 Task: Look for space in Qalyūb, Egypt from 5th September, 2023 to 13th September, 2023 for 6 adults in price range Rs.15000 to Rs.20000. Place can be entire place with 3 bedrooms having 3 beds and 3 bathrooms. Property type can be house, flat, guest house. Booking option can be shelf check-in. Required host language is English.
Action: Mouse moved to (431, 91)
Screenshot: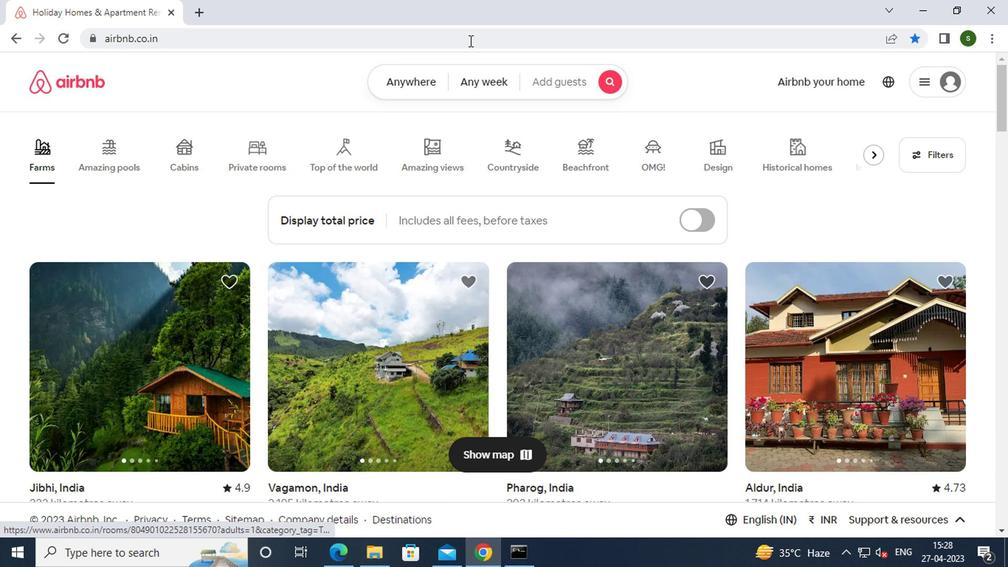 
Action: Mouse pressed left at (431, 91)
Screenshot: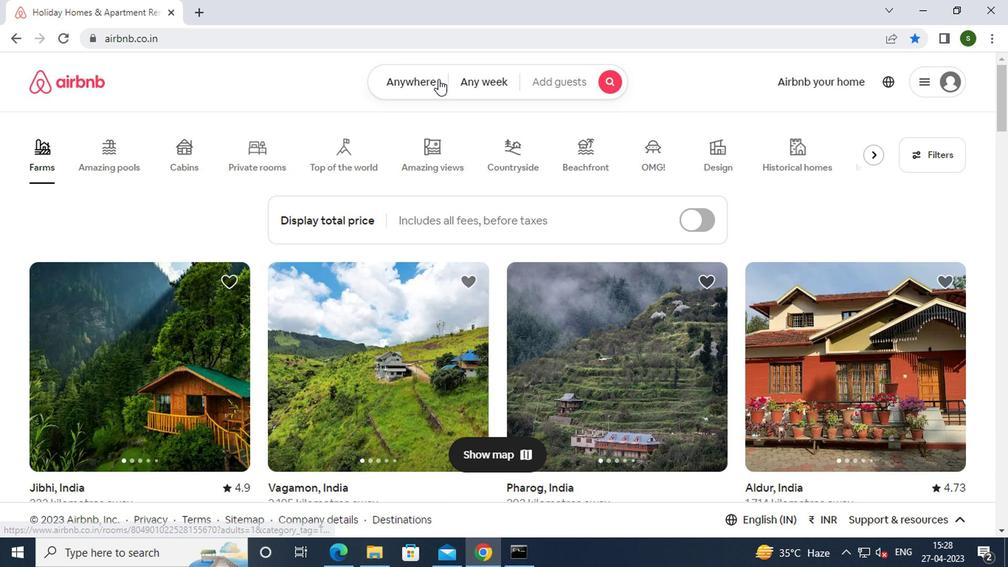 
Action: Mouse moved to (342, 139)
Screenshot: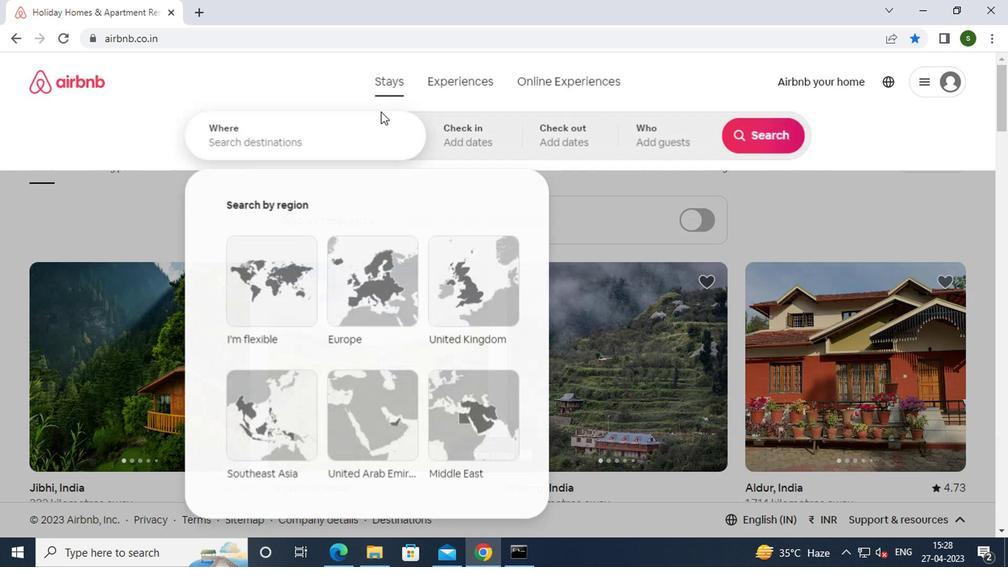 
Action: Mouse pressed left at (342, 139)
Screenshot: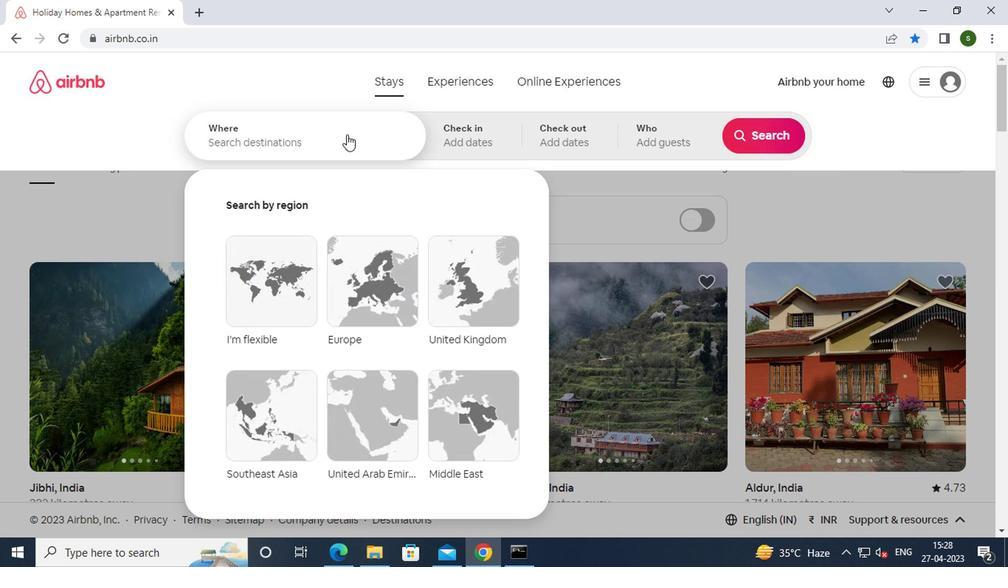 
Action: Mouse moved to (341, 140)
Screenshot: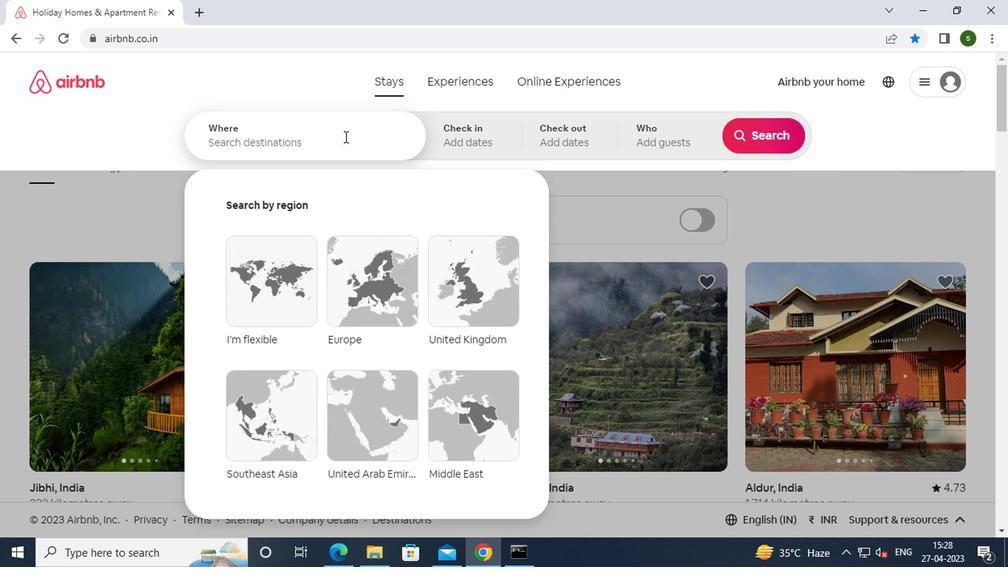 
Action: Key pressed q<Key.caps_lock>alyub
Screenshot: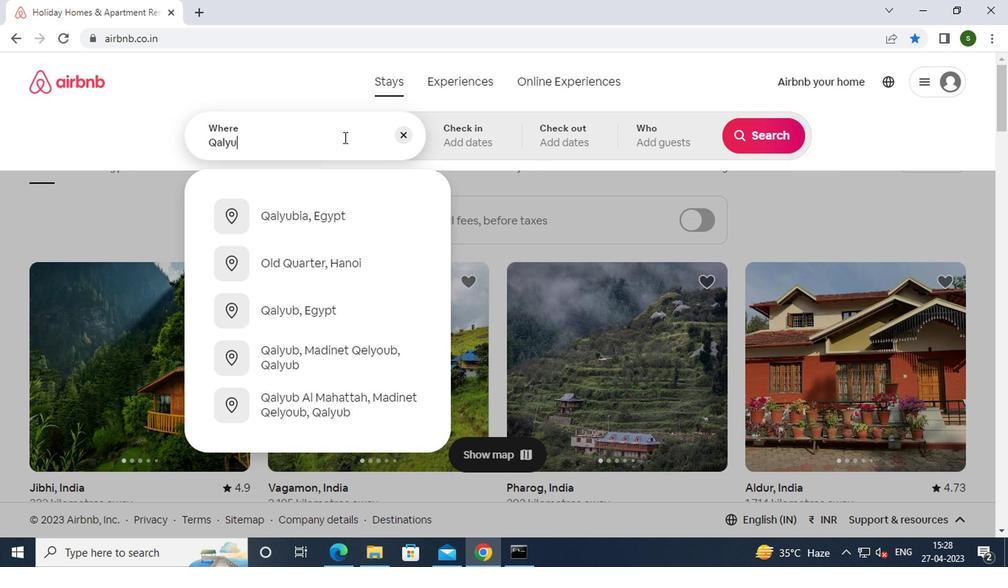 
Action: Mouse moved to (329, 254)
Screenshot: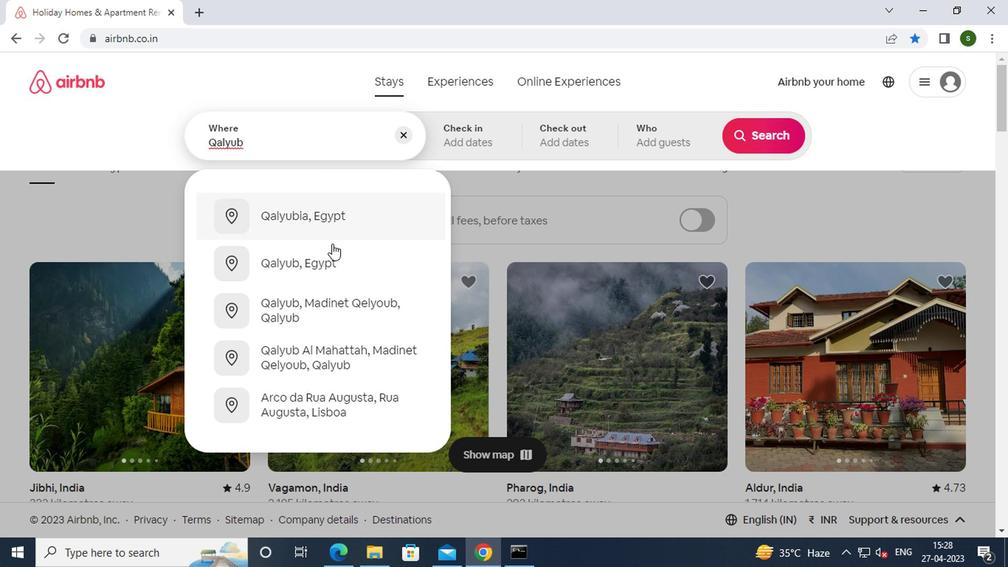 
Action: Mouse pressed left at (329, 254)
Screenshot: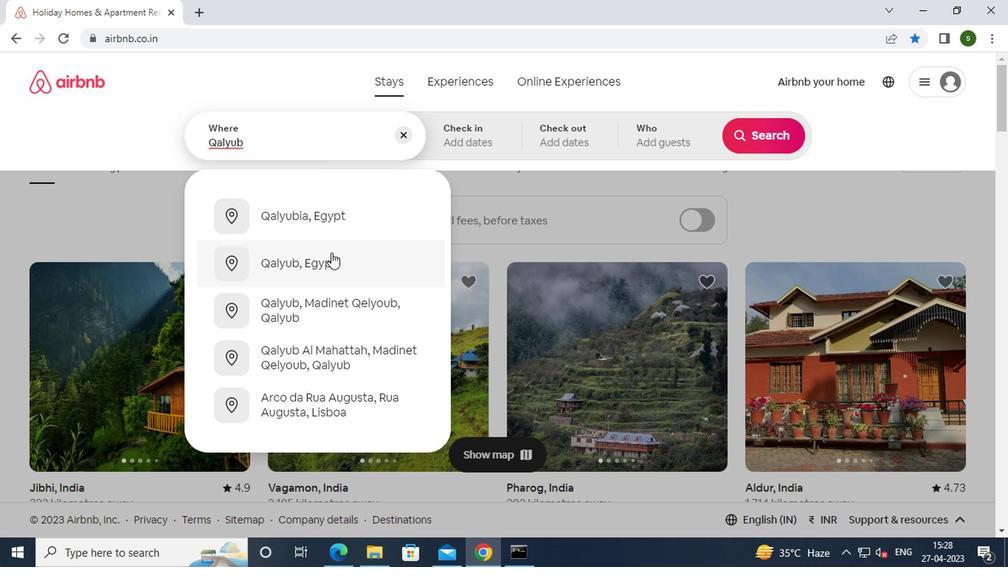 
Action: Mouse moved to (747, 249)
Screenshot: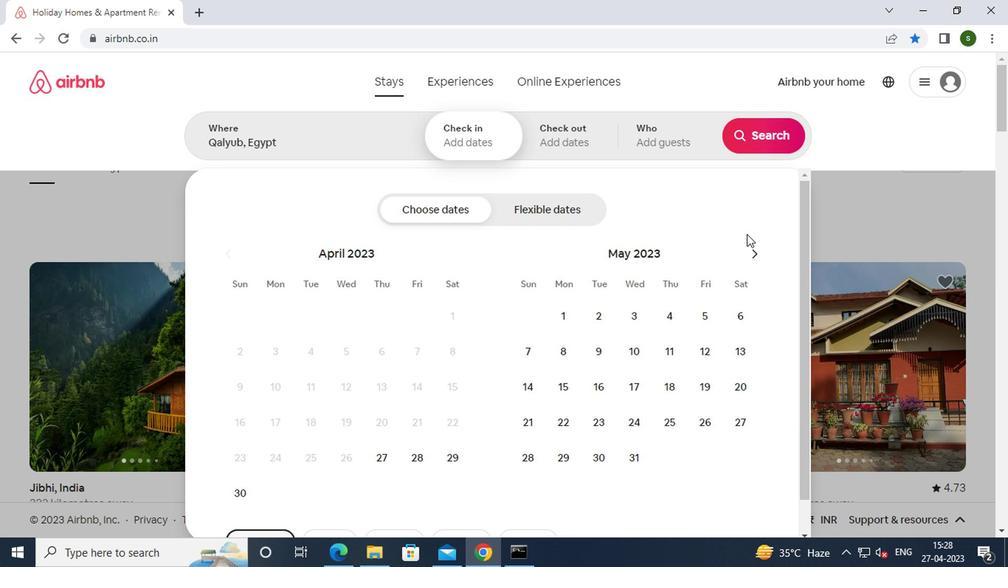 
Action: Mouse pressed left at (747, 249)
Screenshot: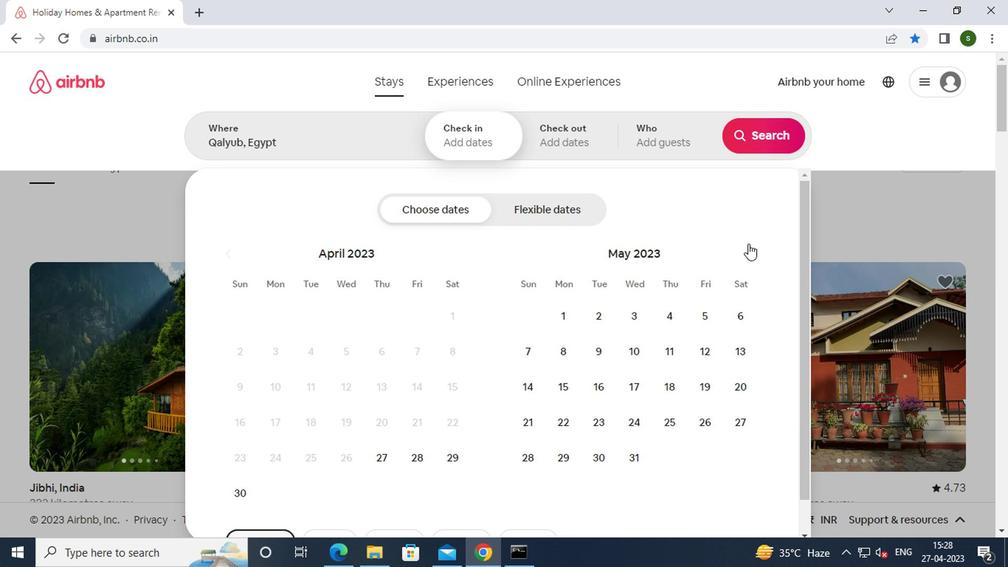 
Action: Mouse pressed left at (747, 249)
Screenshot: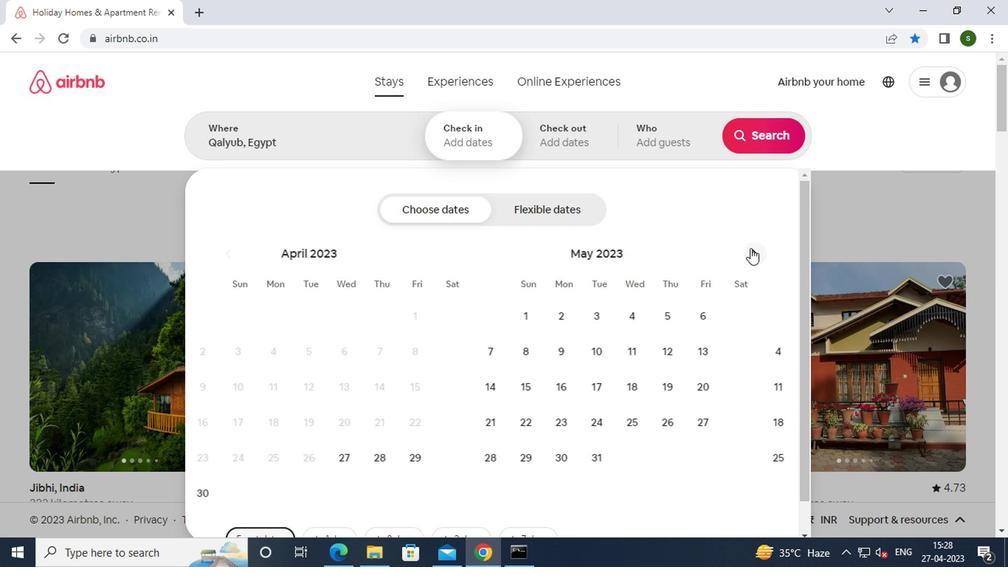 
Action: Mouse pressed left at (747, 249)
Screenshot: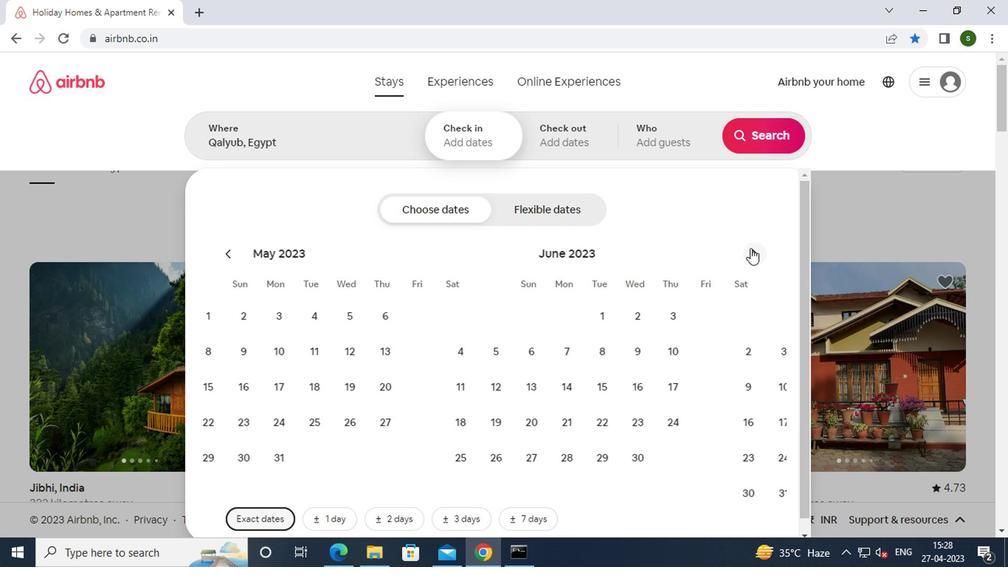 
Action: Mouse pressed left at (747, 249)
Screenshot: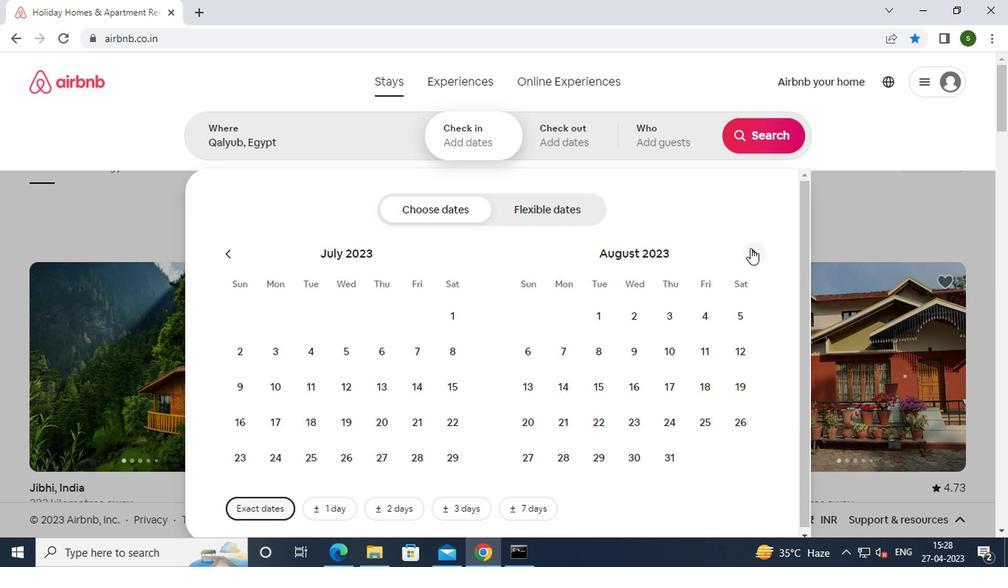 
Action: Mouse moved to (607, 350)
Screenshot: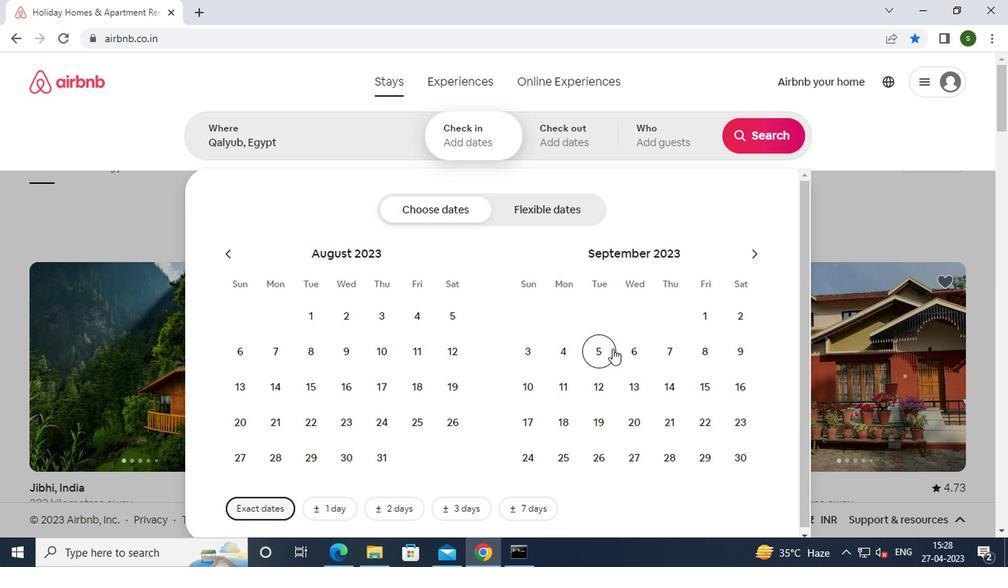 
Action: Mouse pressed left at (607, 350)
Screenshot: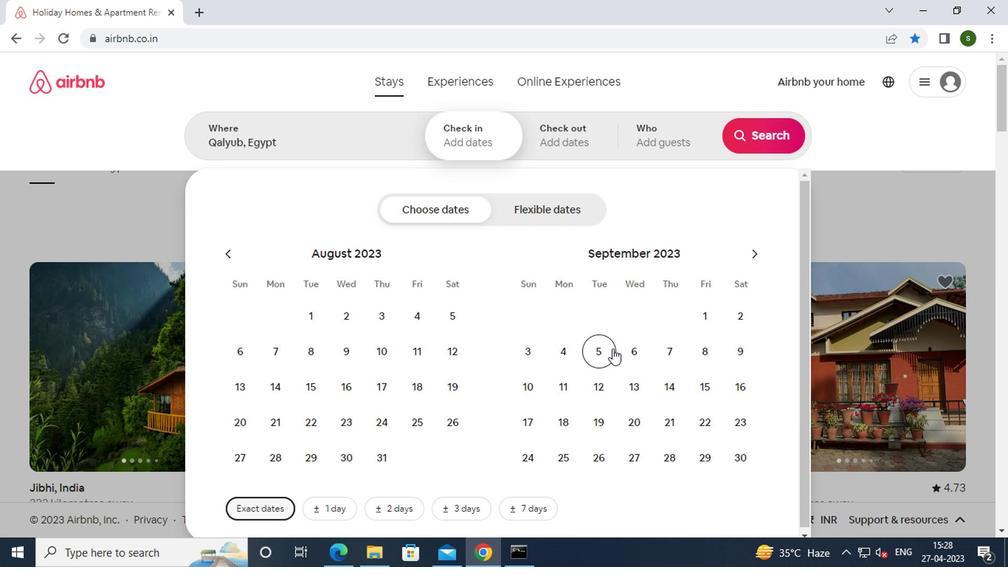 
Action: Mouse moved to (631, 378)
Screenshot: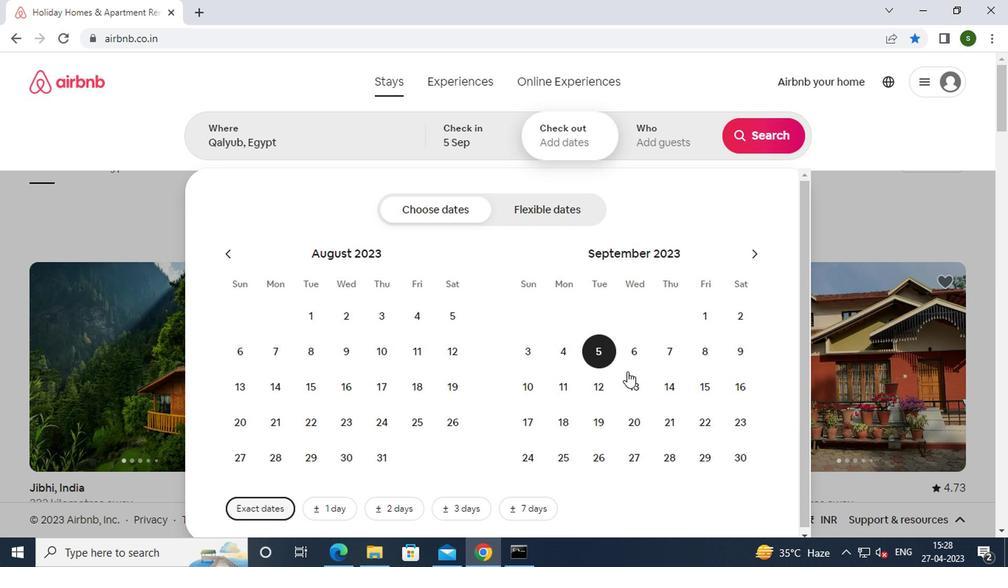 
Action: Mouse pressed left at (631, 378)
Screenshot: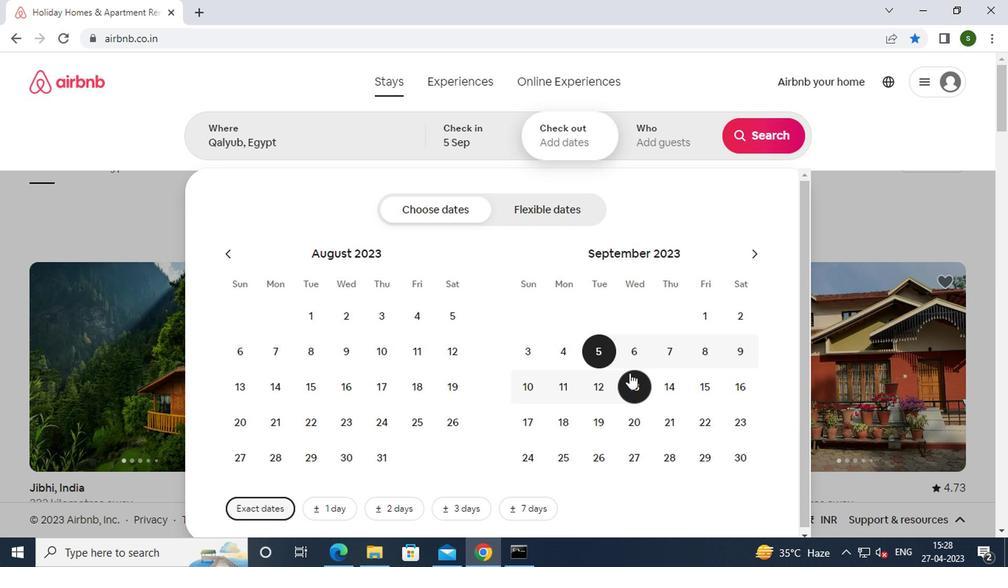
Action: Mouse moved to (670, 147)
Screenshot: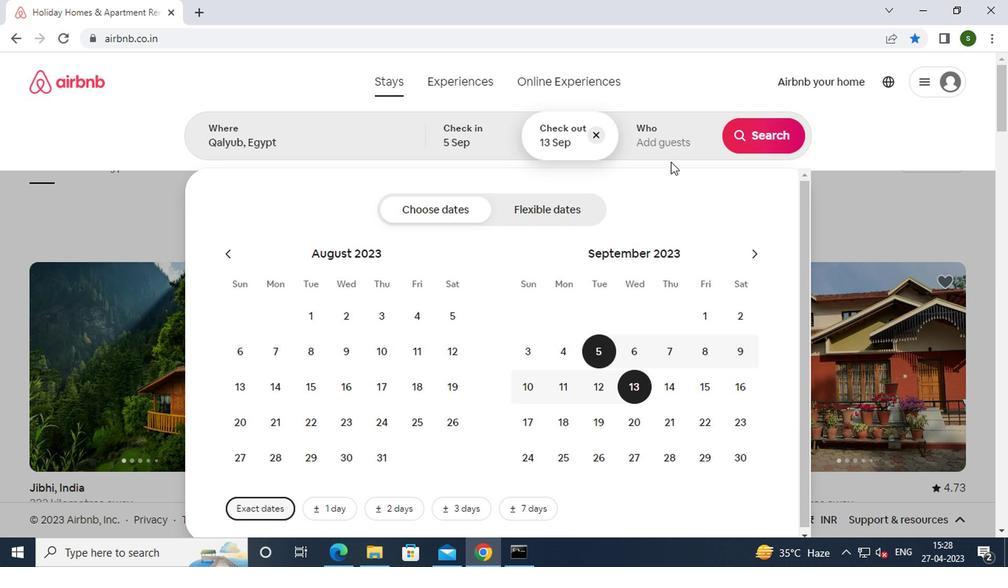 
Action: Mouse pressed left at (670, 147)
Screenshot: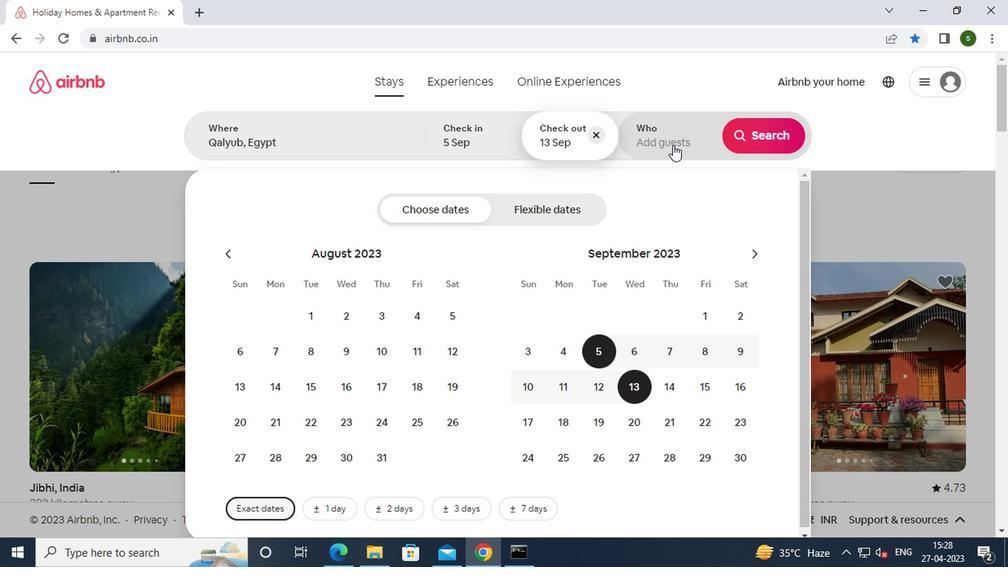 
Action: Mouse moved to (767, 217)
Screenshot: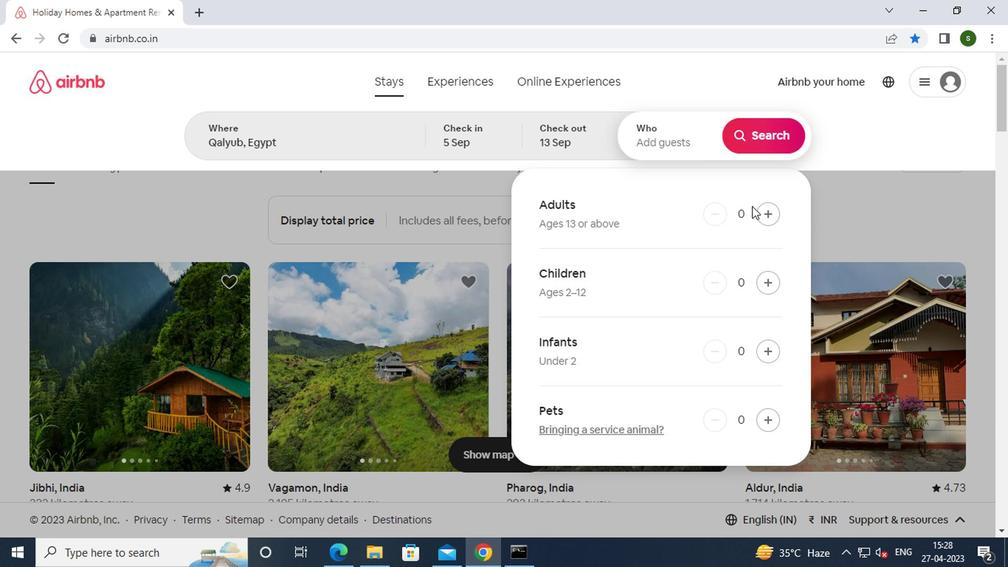 
Action: Mouse pressed left at (767, 217)
Screenshot: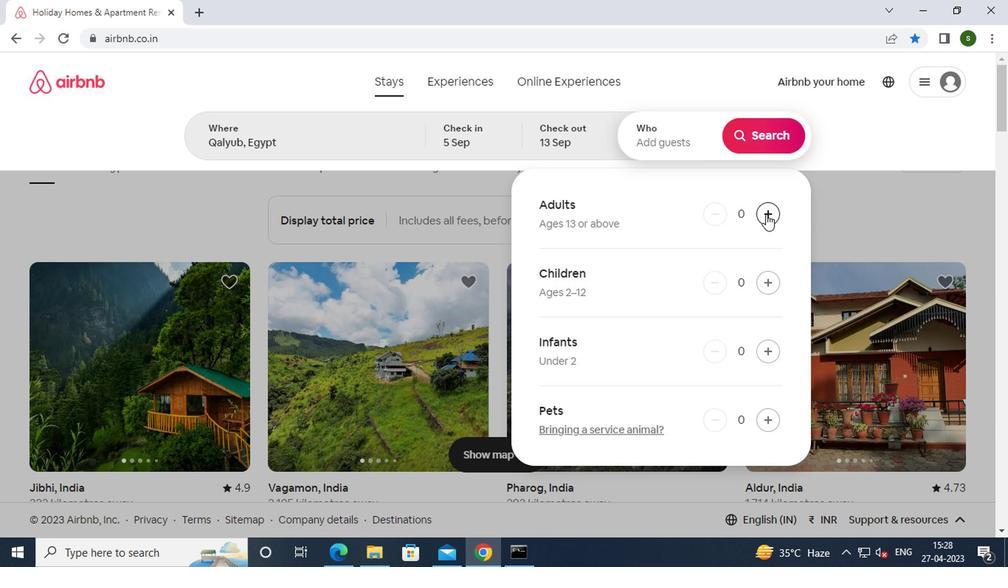 
Action: Mouse pressed left at (767, 217)
Screenshot: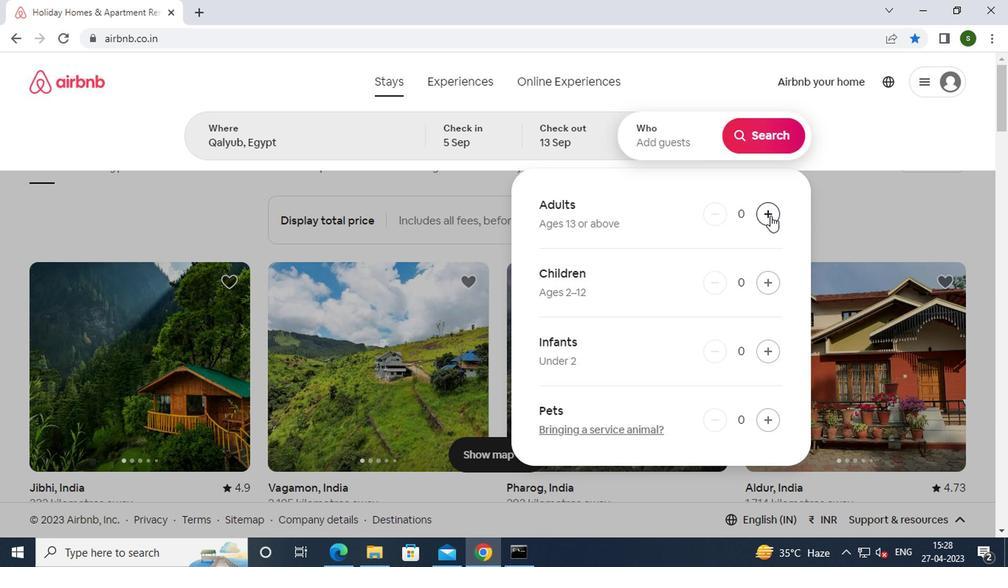 
Action: Mouse pressed left at (767, 217)
Screenshot: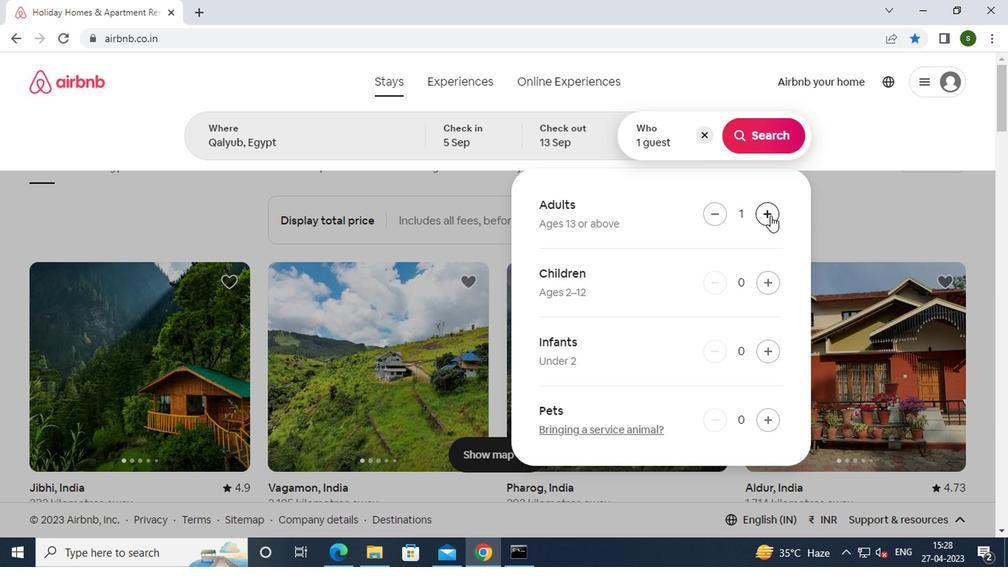 
Action: Mouse pressed left at (767, 217)
Screenshot: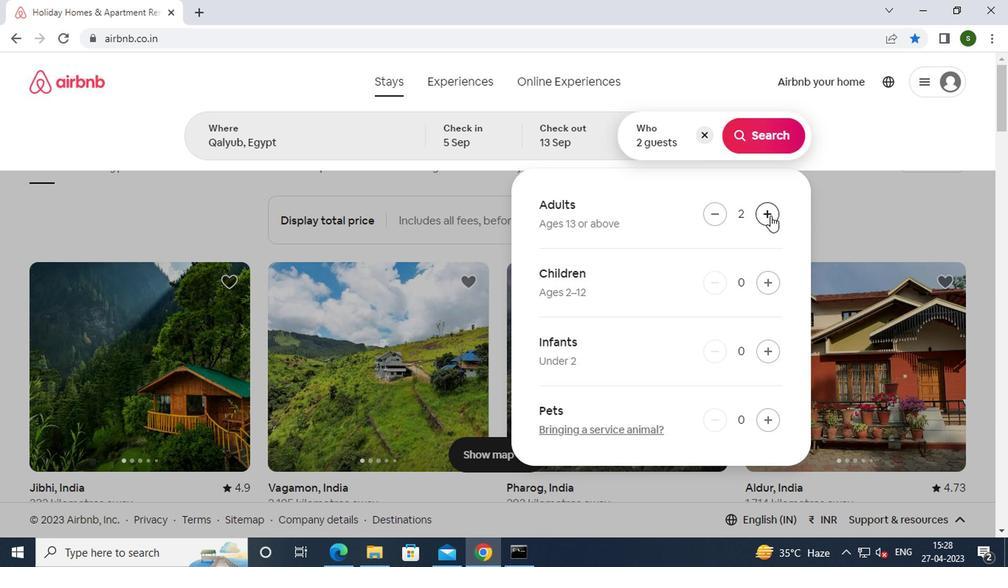 
Action: Mouse pressed left at (767, 217)
Screenshot: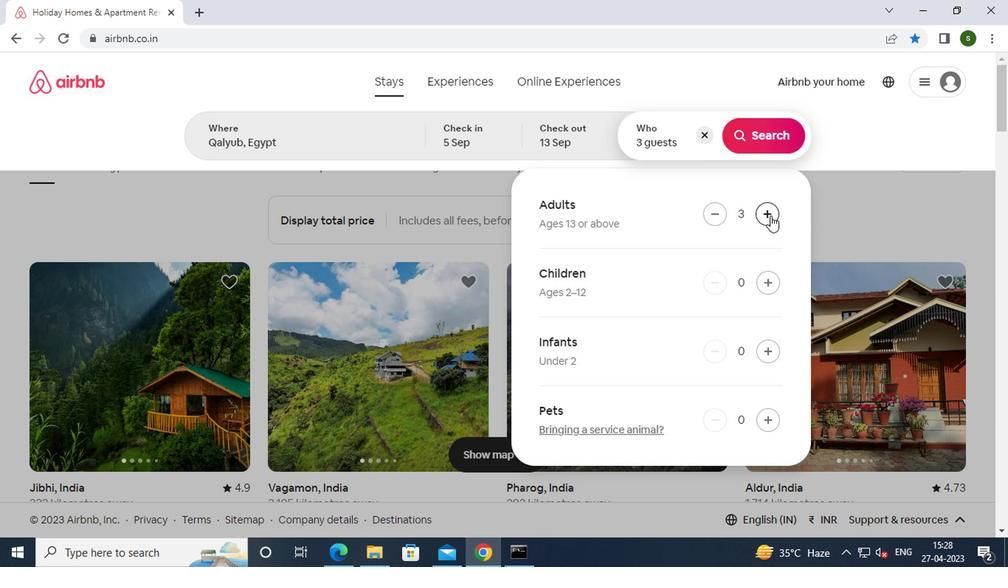 
Action: Mouse pressed left at (767, 217)
Screenshot: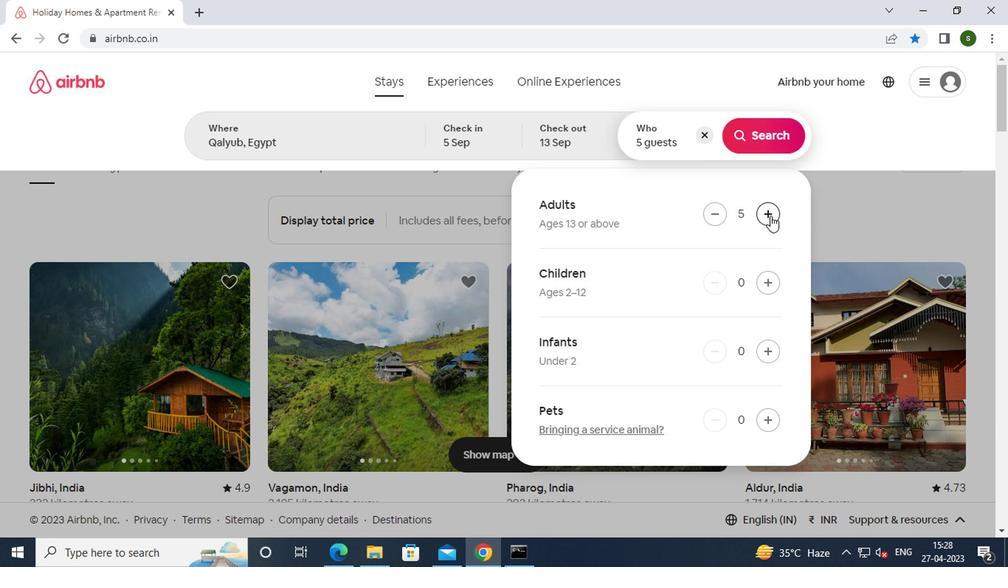 
Action: Mouse moved to (767, 145)
Screenshot: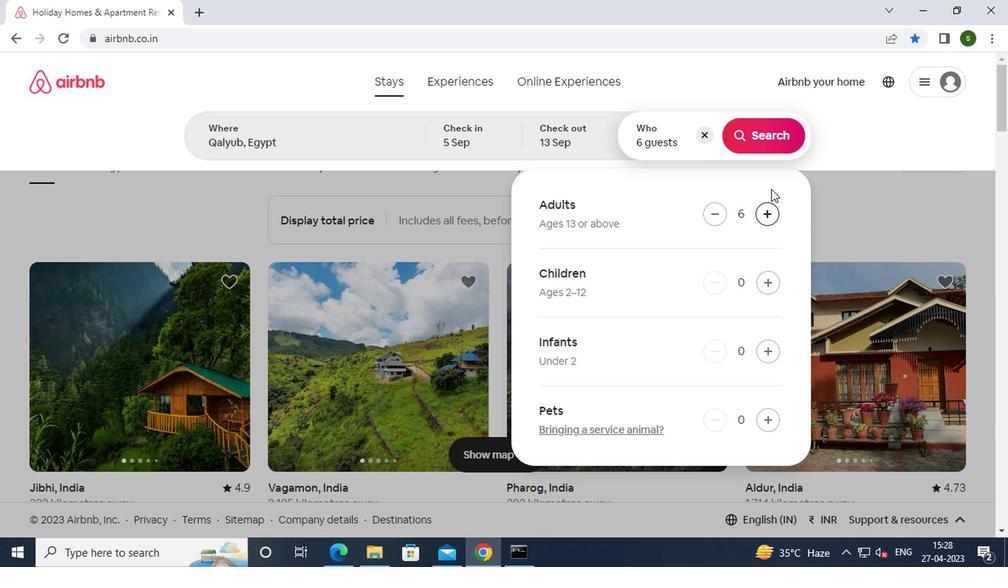 
Action: Mouse pressed left at (767, 145)
Screenshot: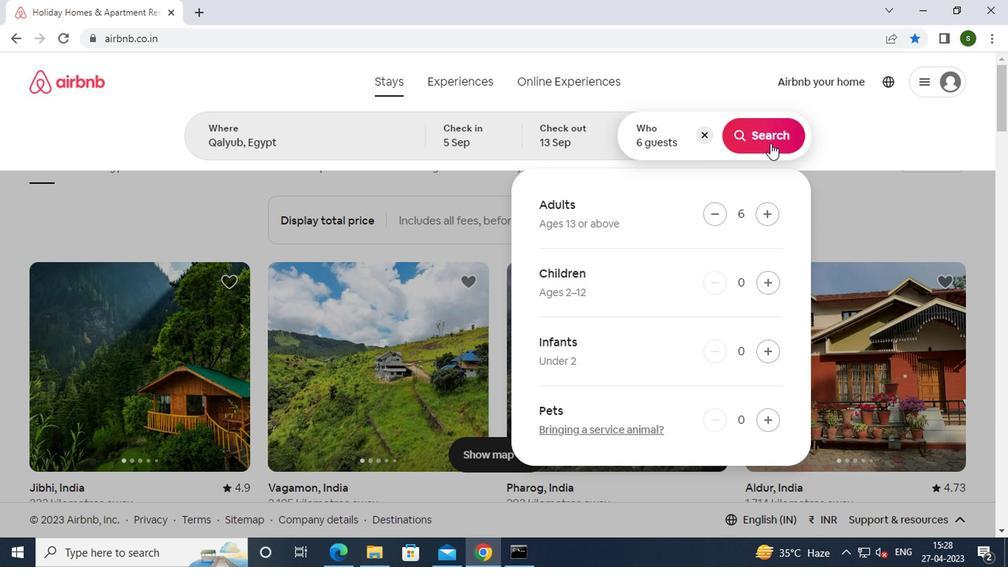 
Action: Mouse moved to (939, 152)
Screenshot: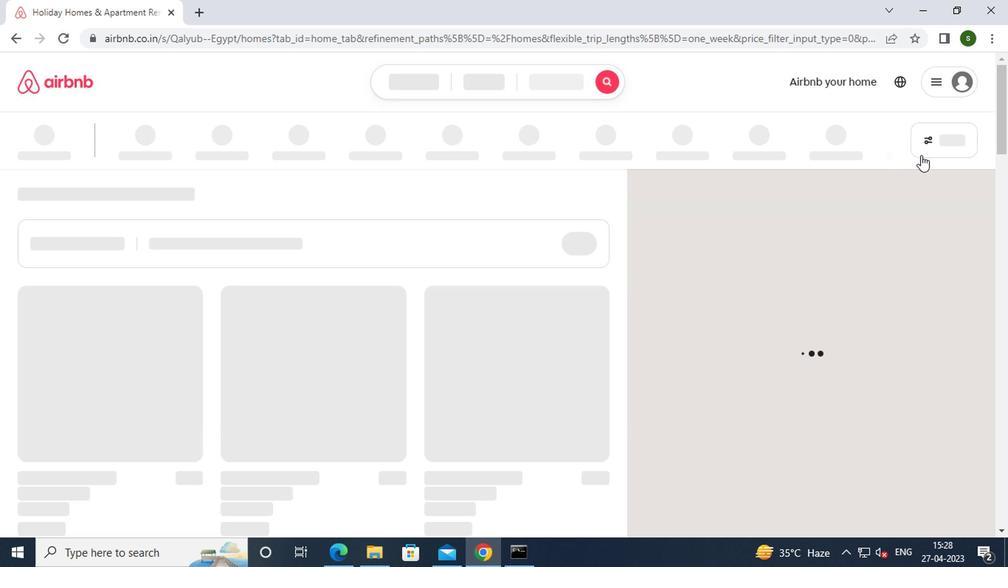 
Action: Mouse pressed left at (939, 152)
Screenshot: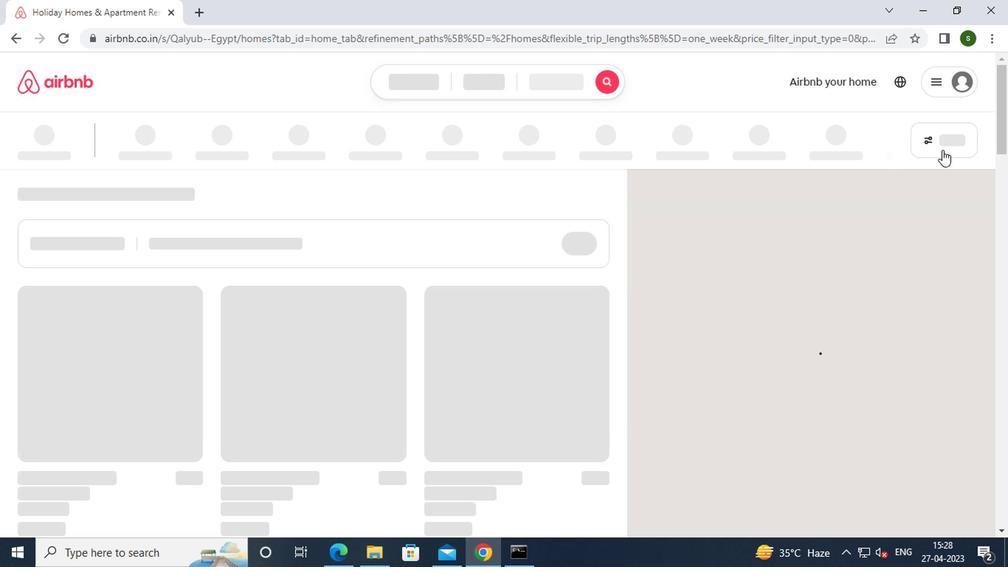 
Action: Mouse pressed left at (939, 152)
Screenshot: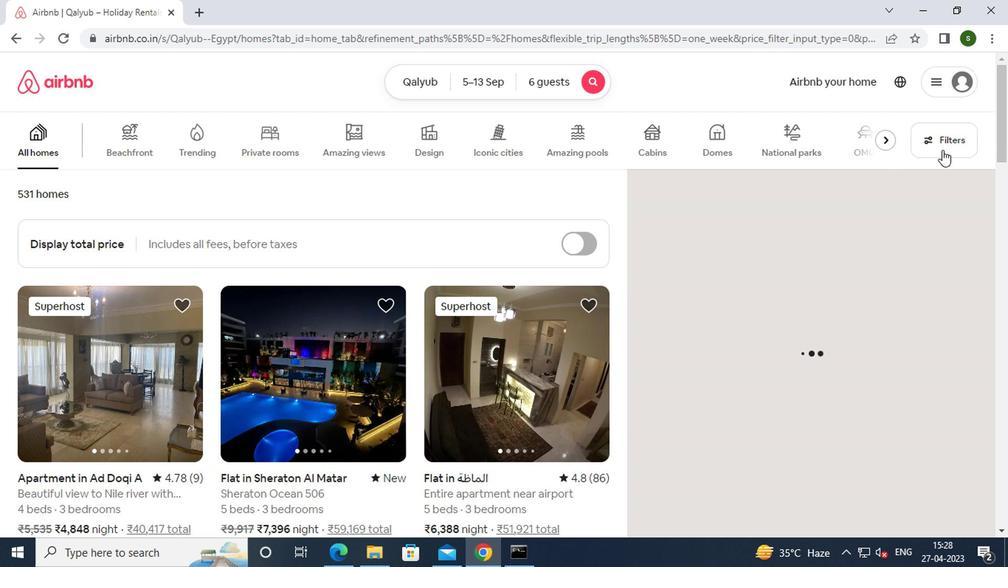 
Action: Mouse moved to (416, 319)
Screenshot: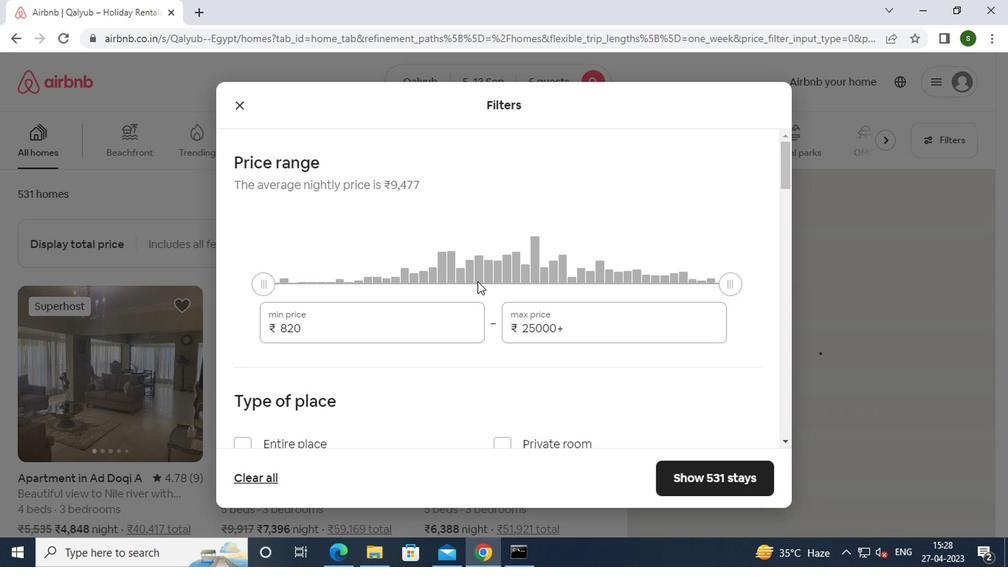 
Action: Mouse pressed left at (416, 319)
Screenshot: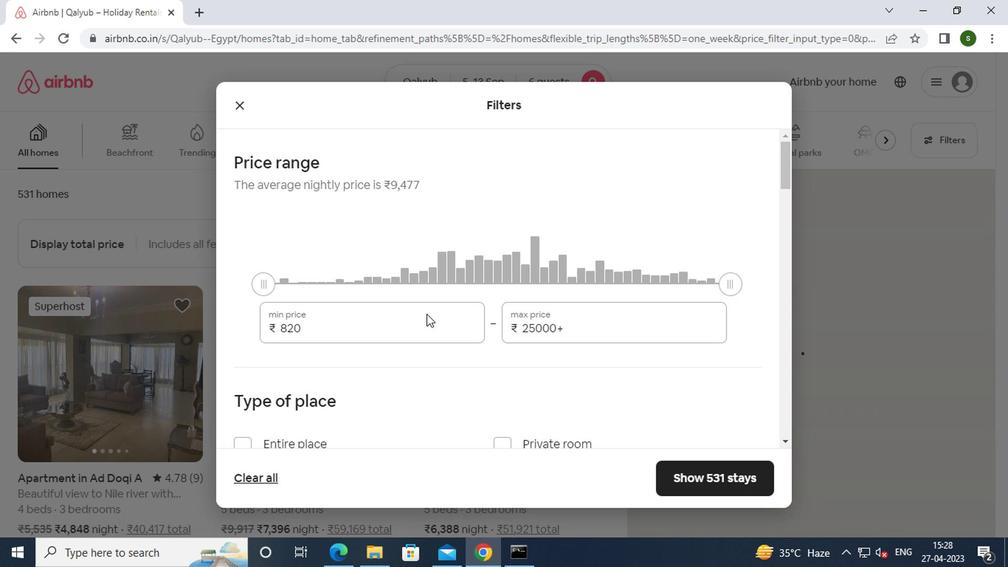 
Action: Key pressed <Key.backspace><Key.backspace><Key.backspace><Key.backspace><Key.backspace><Key.backspace><Key.backspace>15000
Screenshot: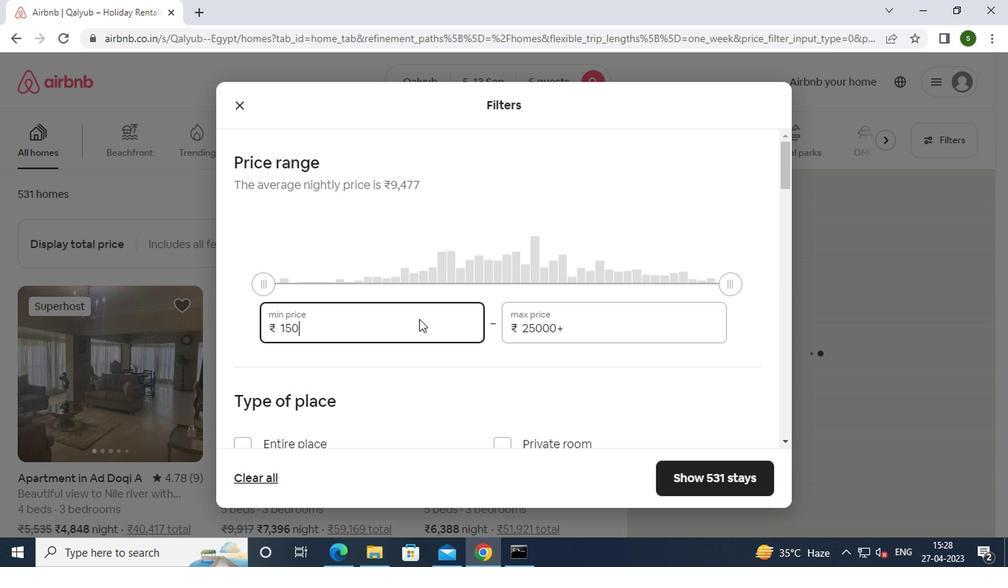 
Action: Mouse moved to (590, 321)
Screenshot: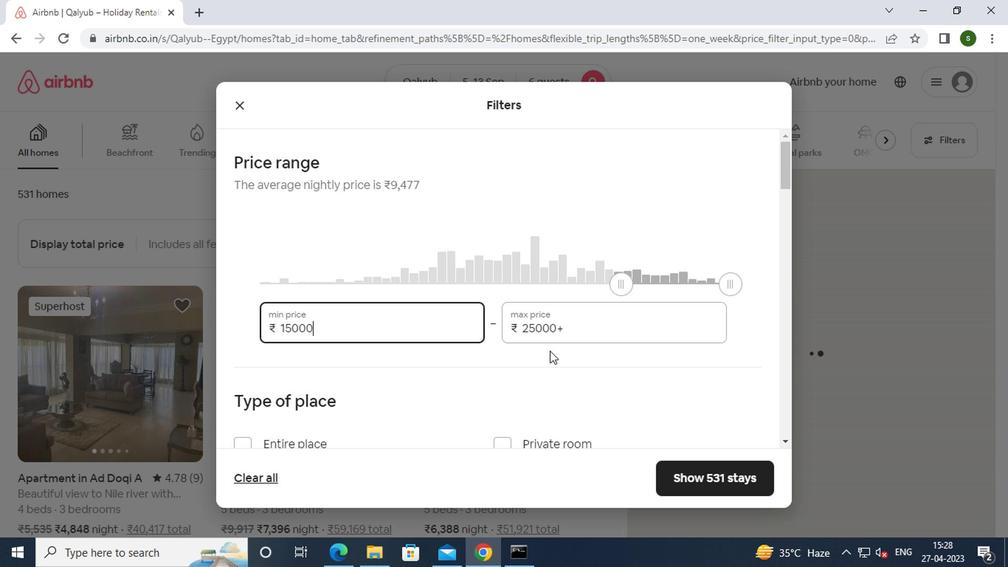
Action: Mouse pressed left at (590, 321)
Screenshot: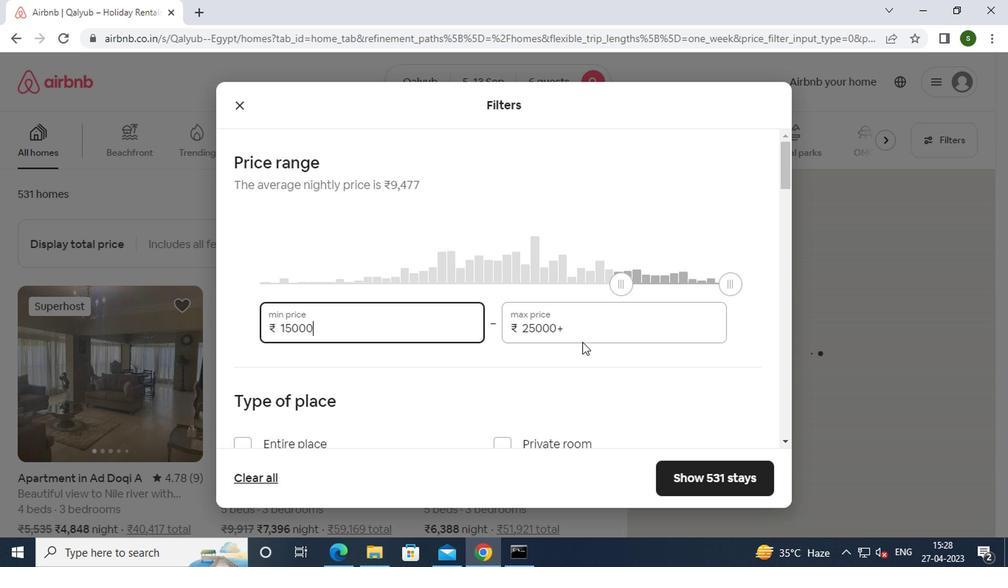 
Action: Key pressed <Key.backspace><Key.backspace><Key.backspace><Key.backspace><Key.backspace><Key.backspace><Key.backspace><Key.backspace><Key.backspace><Key.backspace><Key.backspace><Key.backspace><Key.backspace><Key.backspace>20000
Screenshot: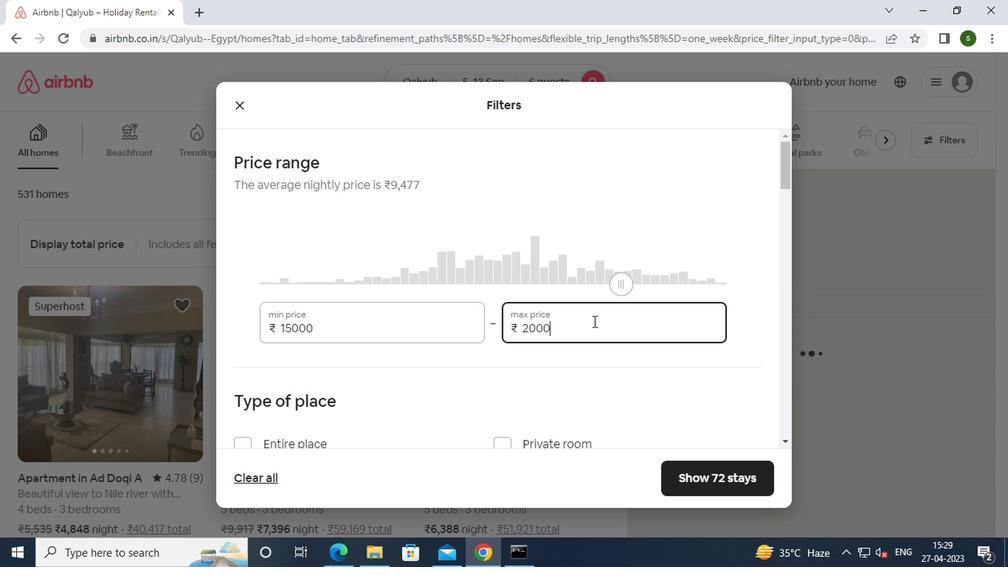 
Action: Mouse moved to (432, 314)
Screenshot: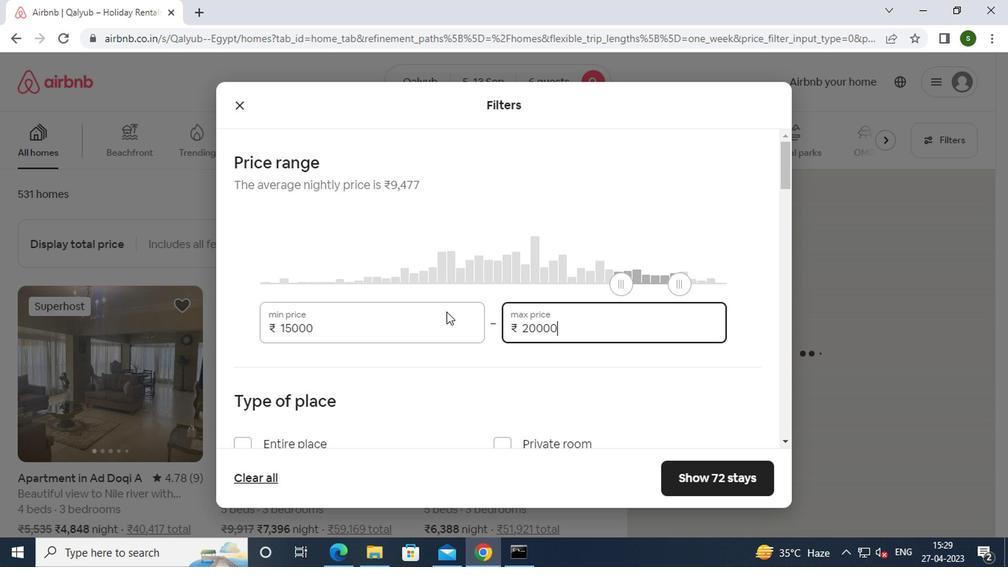 
Action: Mouse scrolled (432, 313) with delta (0, -1)
Screenshot: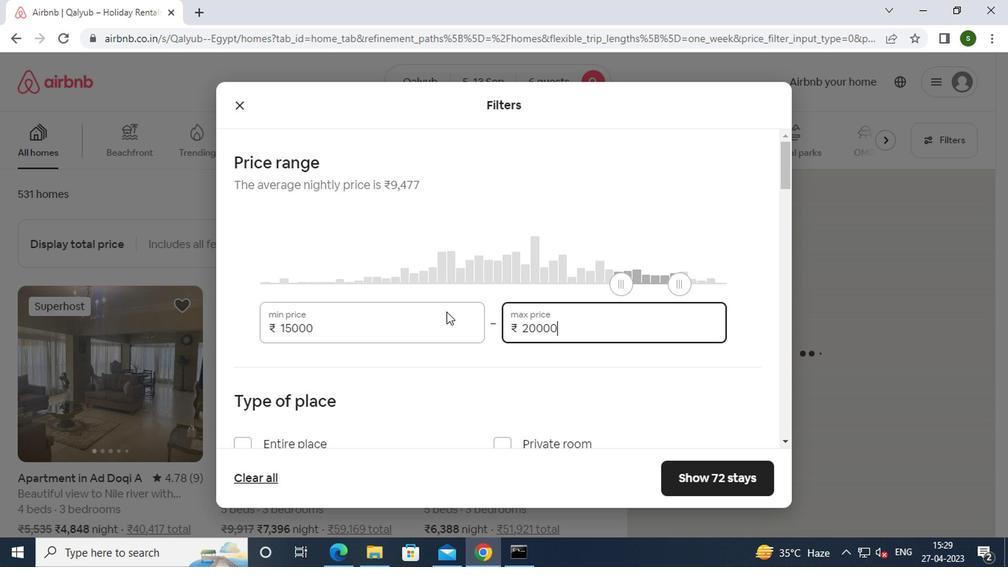 
Action: Mouse scrolled (432, 313) with delta (0, -1)
Screenshot: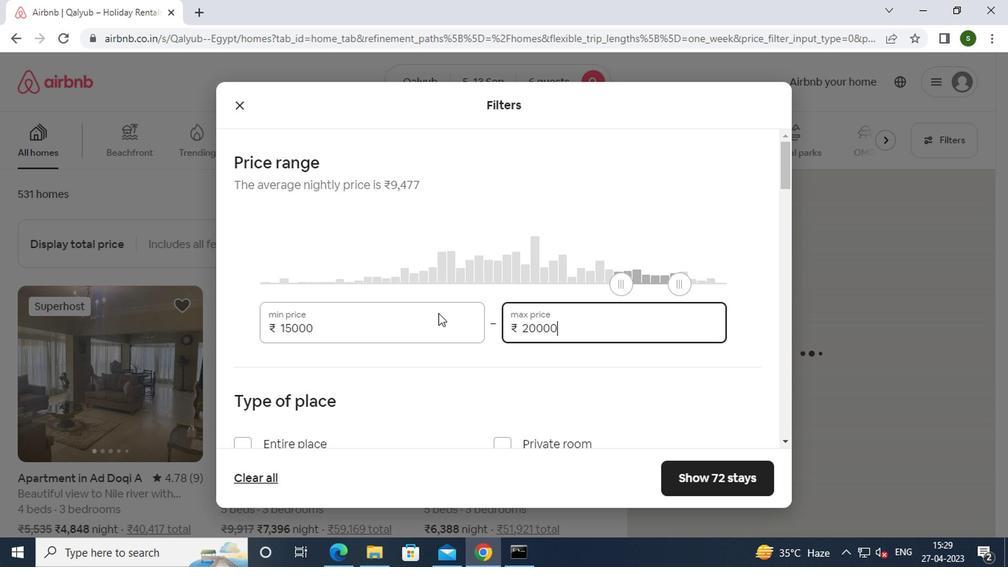 
Action: Mouse moved to (305, 307)
Screenshot: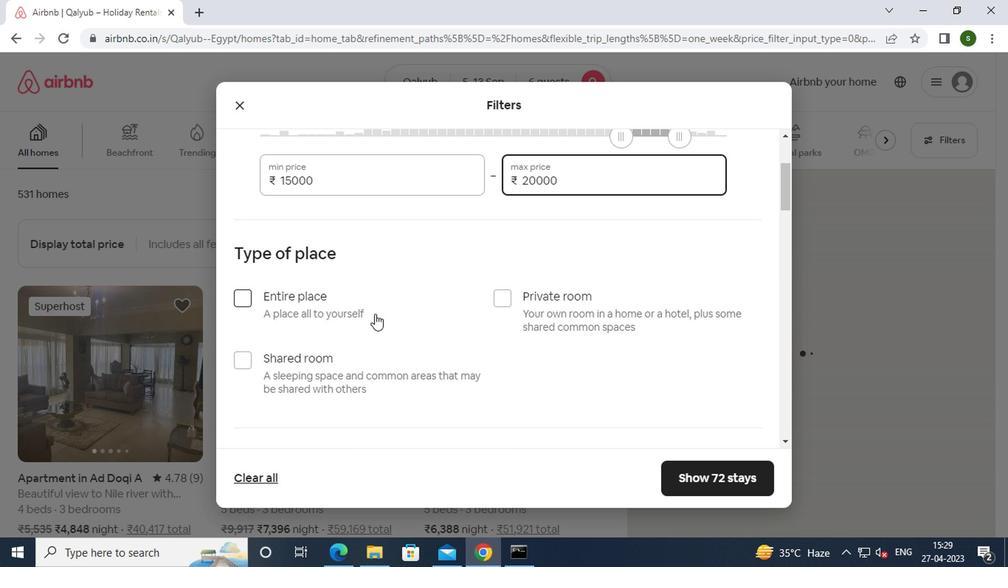 
Action: Mouse pressed left at (305, 307)
Screenshot: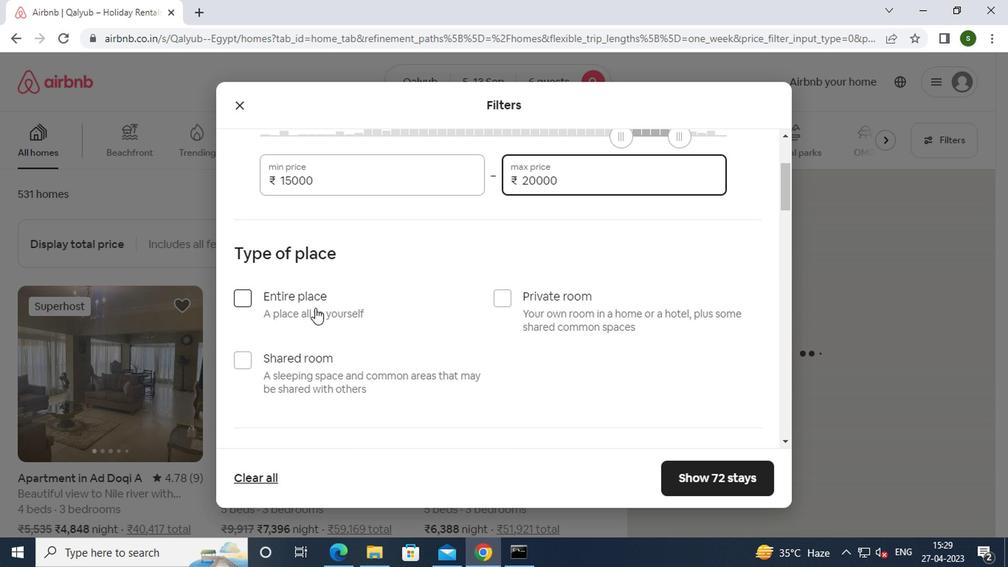
Action: Mouse scrolled (305, 307) with delta (0, 0)
Screenshot: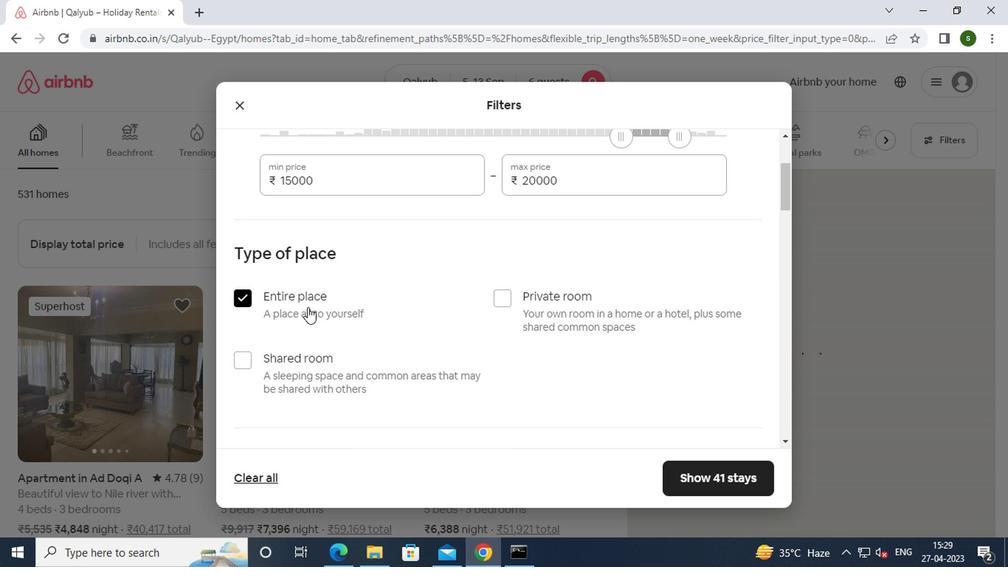 
Action: Mouse scrolled (305, 307) with delta (0, 0)
Screenshot: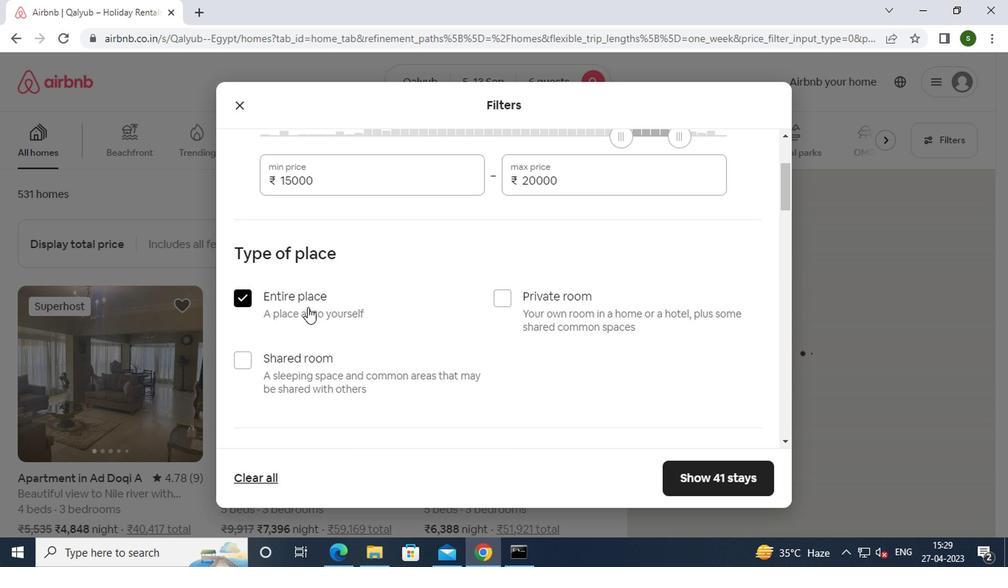 
Action: Mouse scrolled (305, 307) with delta (0, 0)
Screenshot: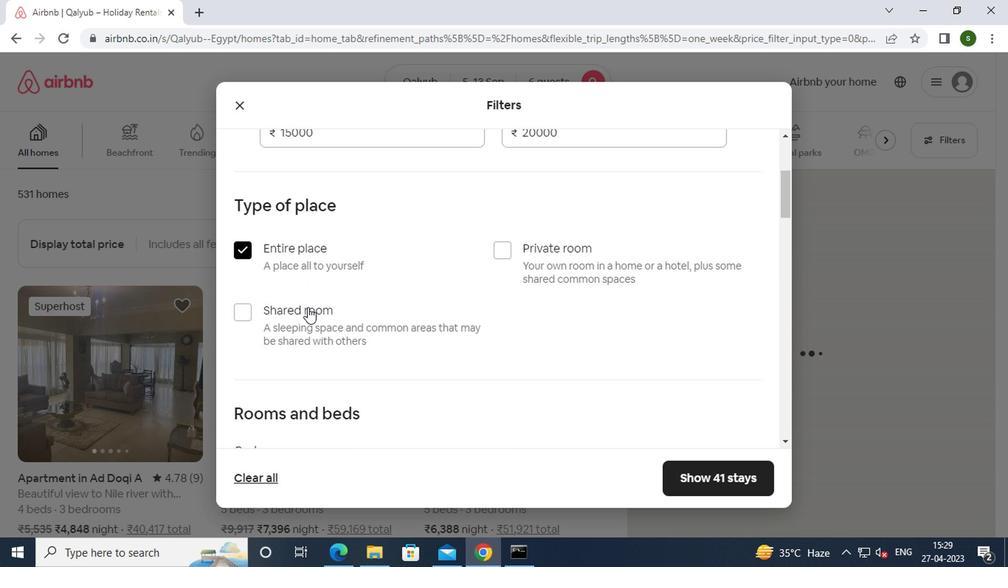 
Action: Mouse scrolled (305, 307) with delta (0, 0)
Screenshot: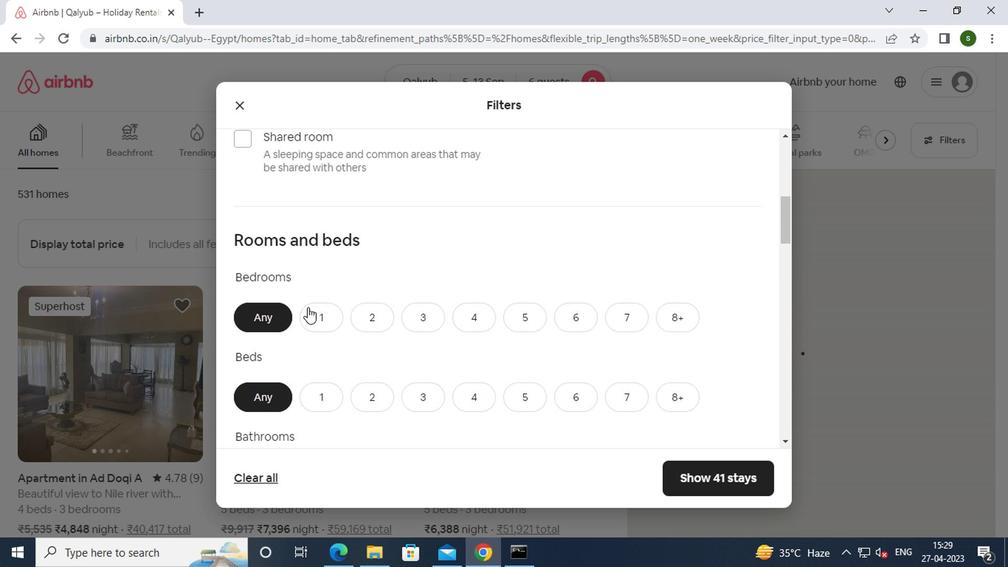 
Action: Mouse scrolled (305, 307) with delta (0, 0)
Screenshot: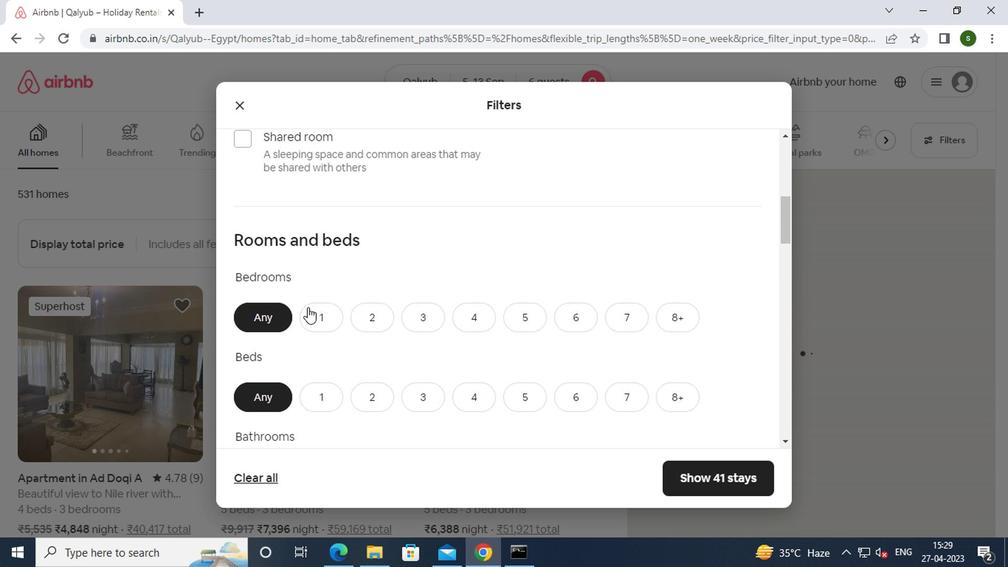 
Action: Mouse moved to (411, 168)
Screenshot: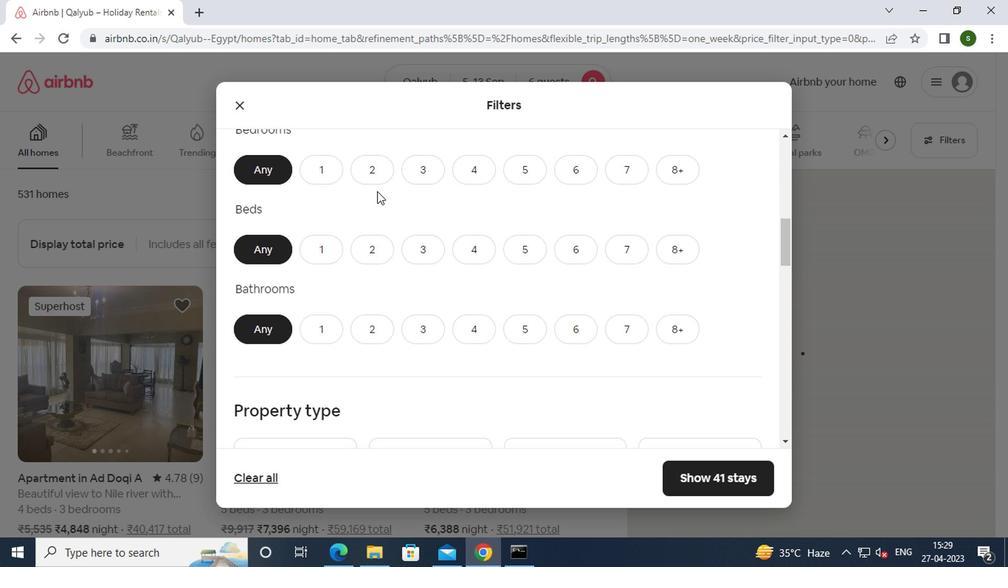 
Action: Mouse pressed left at (411, 168)
Screenshot: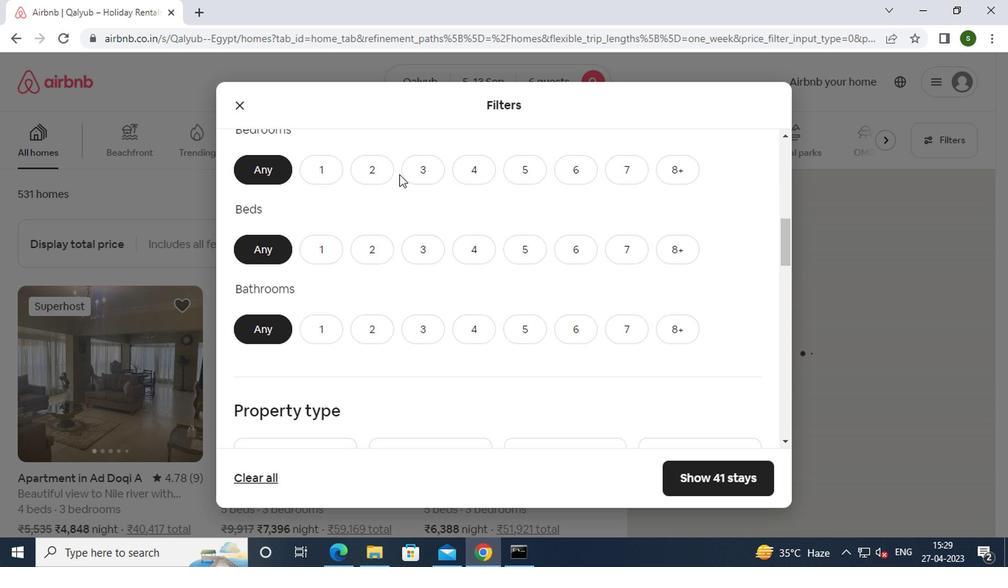 
Action: Mouse moved to (419, 249)
Screenshot: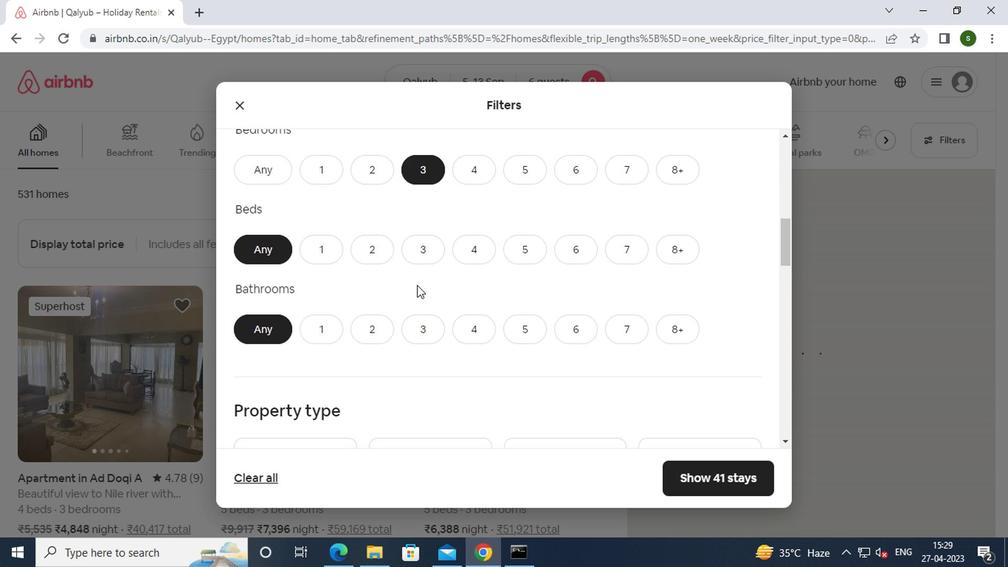 
Action: Mouse pressed left at (419, 249)
Screenshot: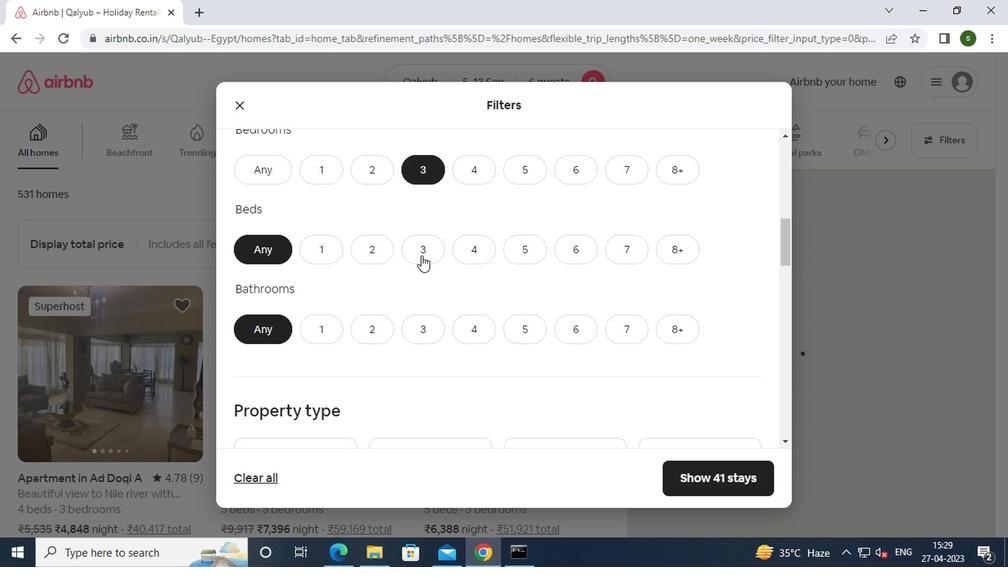 
Action: Mouse moved to (435, 328)
Screenshot: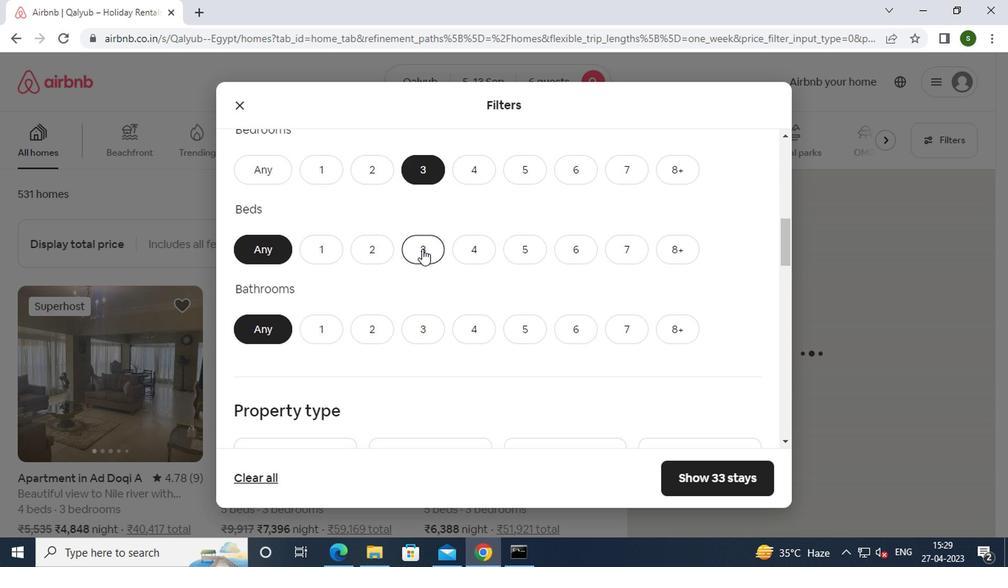 
Action: Mouse pressed left at (435, 328)
Screenshot: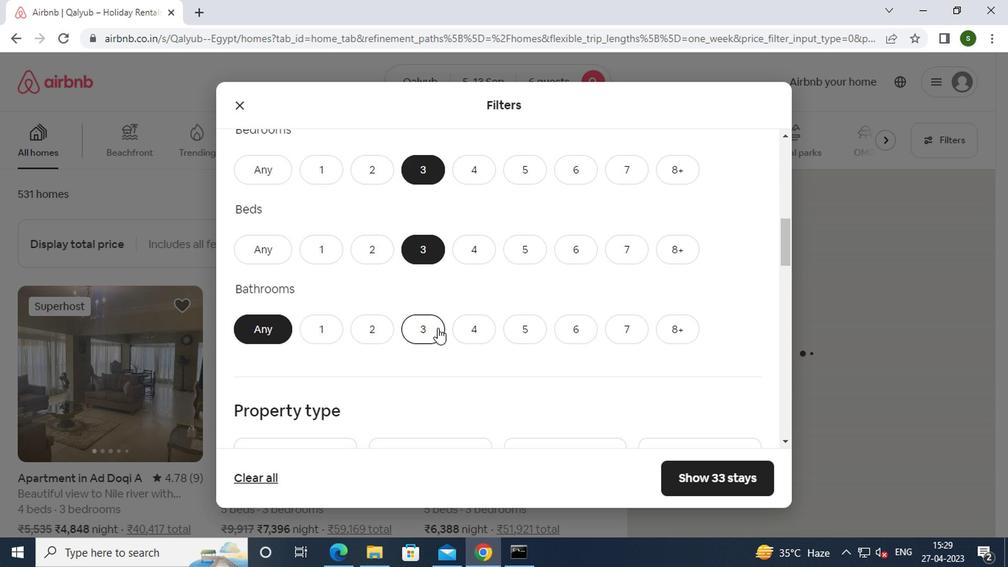 
Action: Mouse scrolled (435, 327) with delta (0, 0)
Screenshot: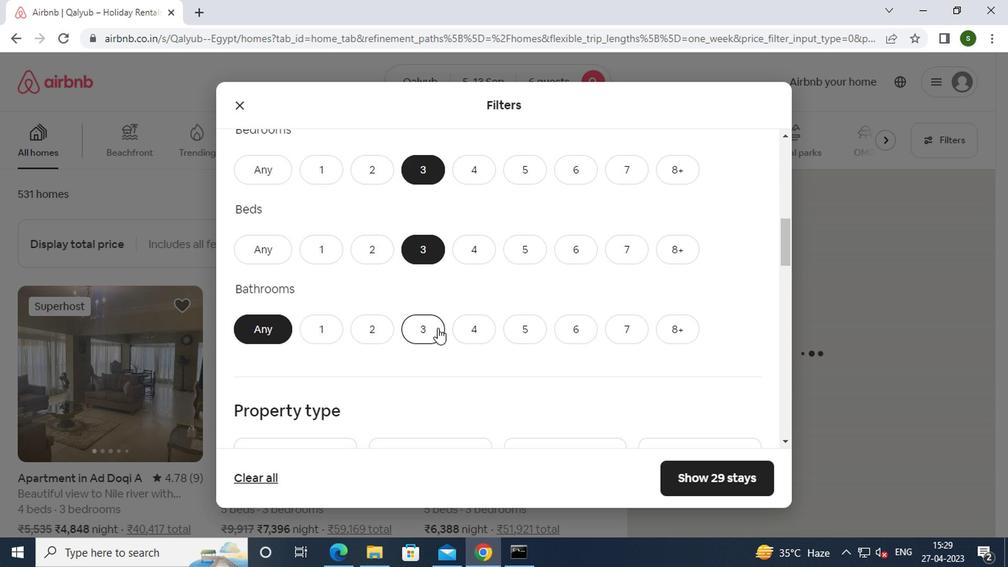 
Action: Mouse scrolled (435, 327) with delta (0, 0)
Screenshot: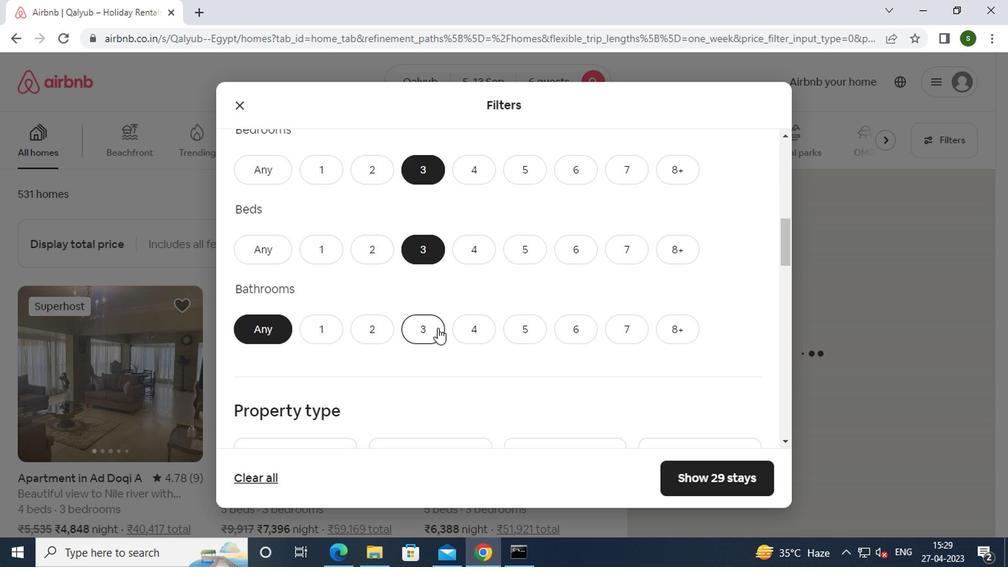 
Action: Mouse scrolled (435, 327) with delta (0, 0)
Screenshot: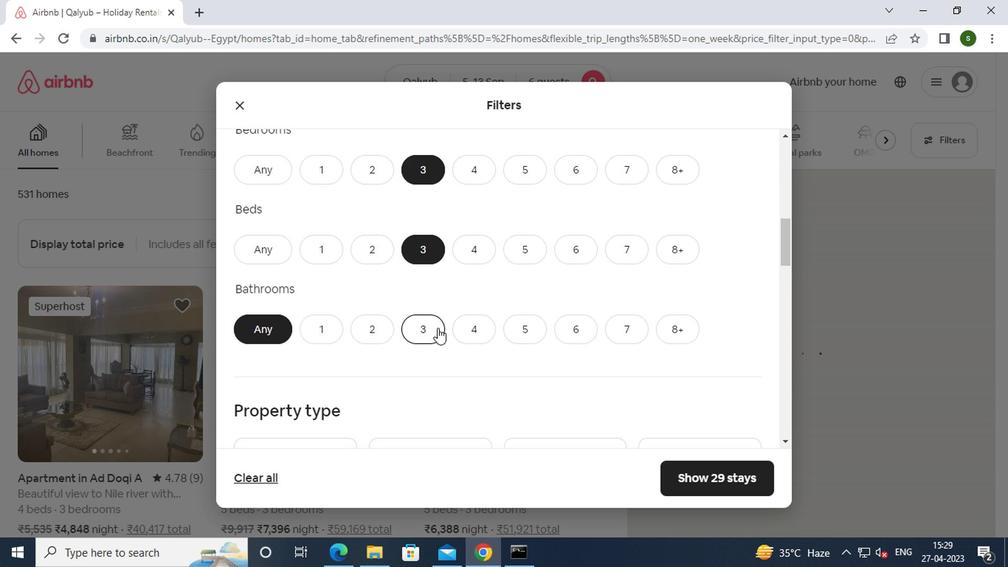 
Action: Mouse moved to (326, 277)
Screenshot: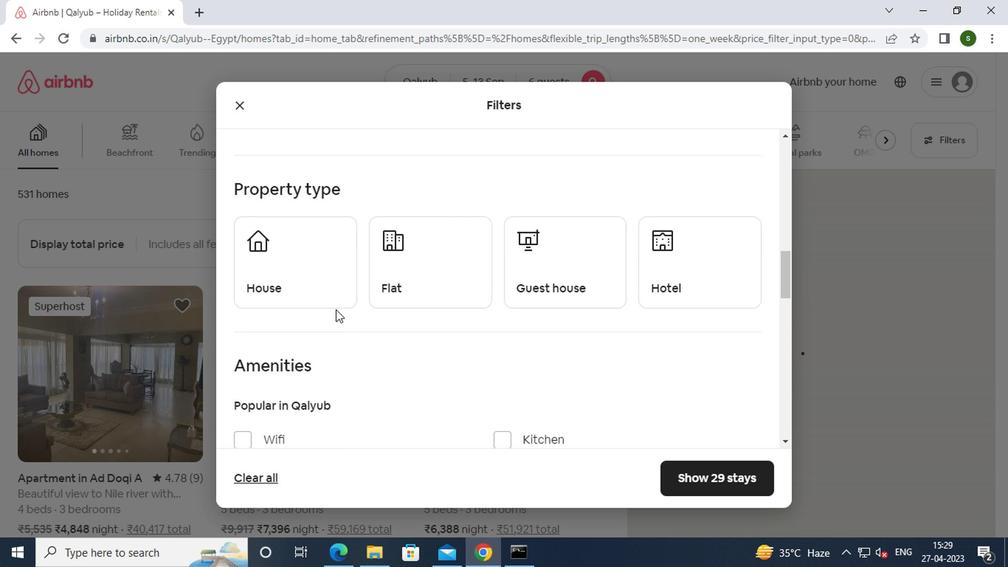 
Action: Mouse pressed left at (326, 277)
Screenshot: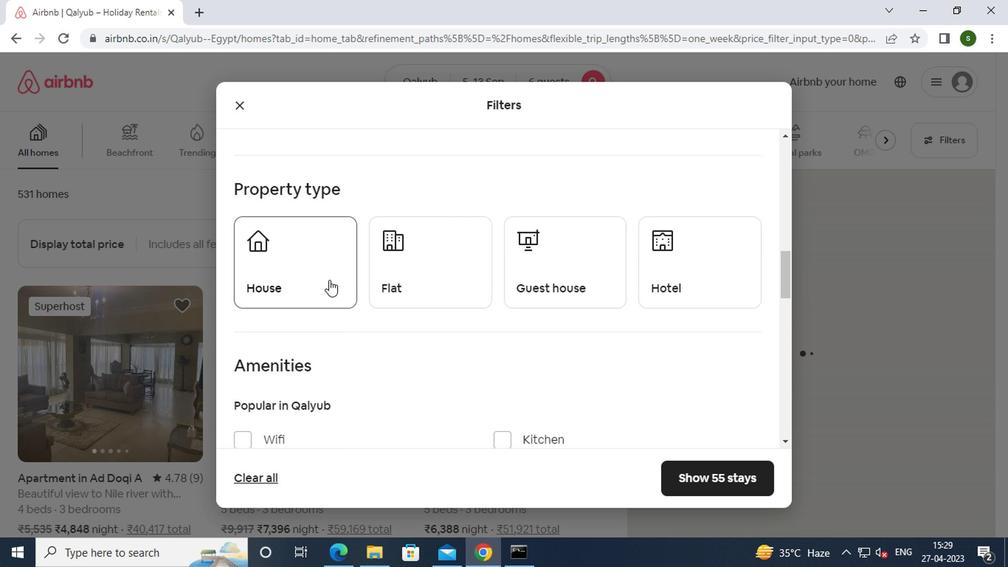 
Action: Mouse moved to (425, 274)
Screenshot: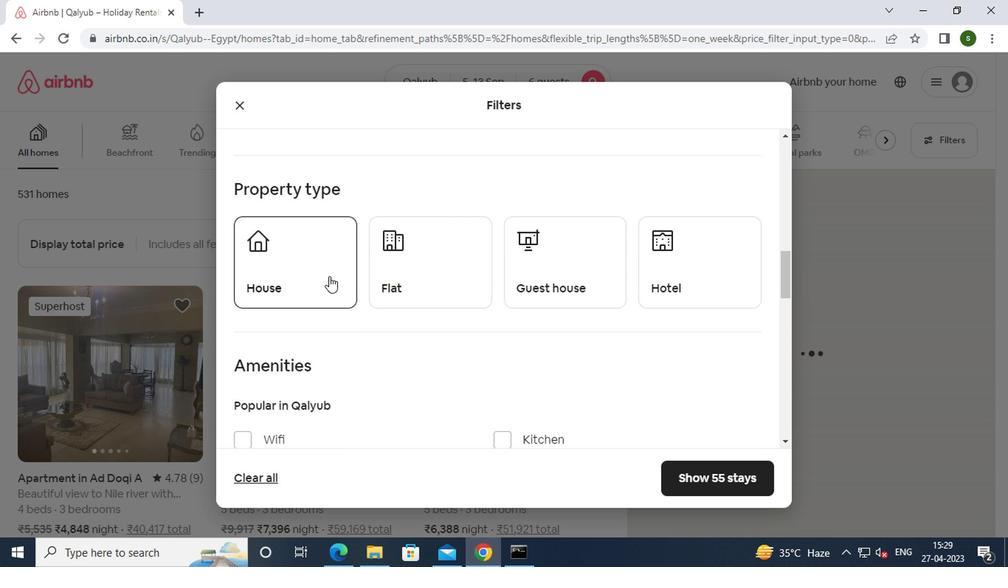 
Action: Mouse pressed left at (425, 274)
Screenshot: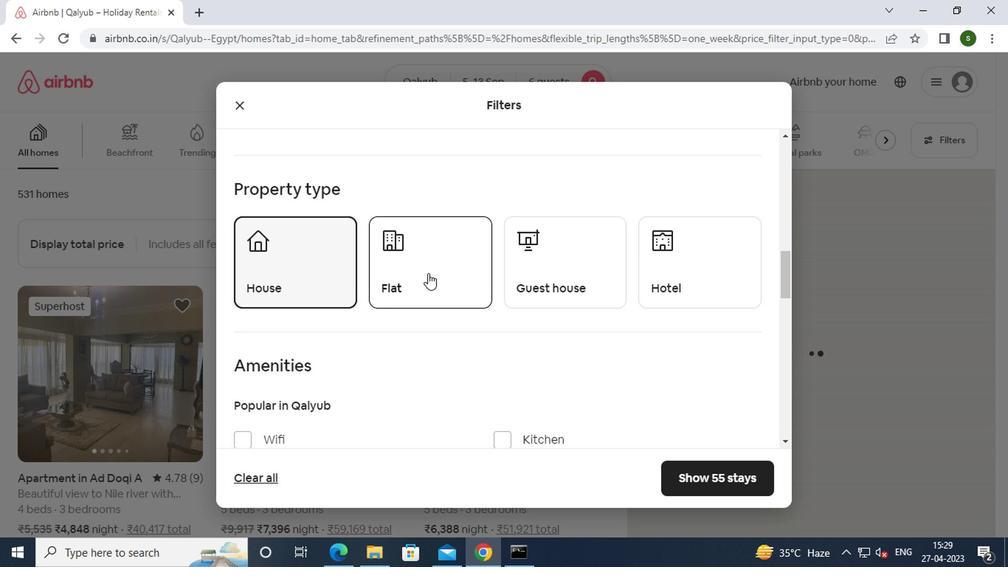 
Action: Mouse moved to (563, 268)
Screenshot: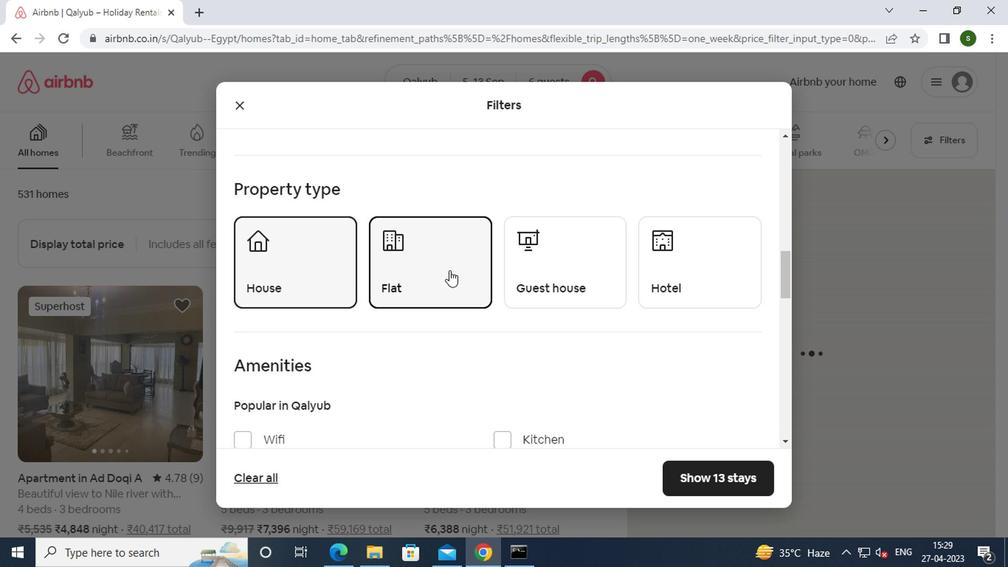 
Action: Mouse pressed left at (563, 268)
Screenshot: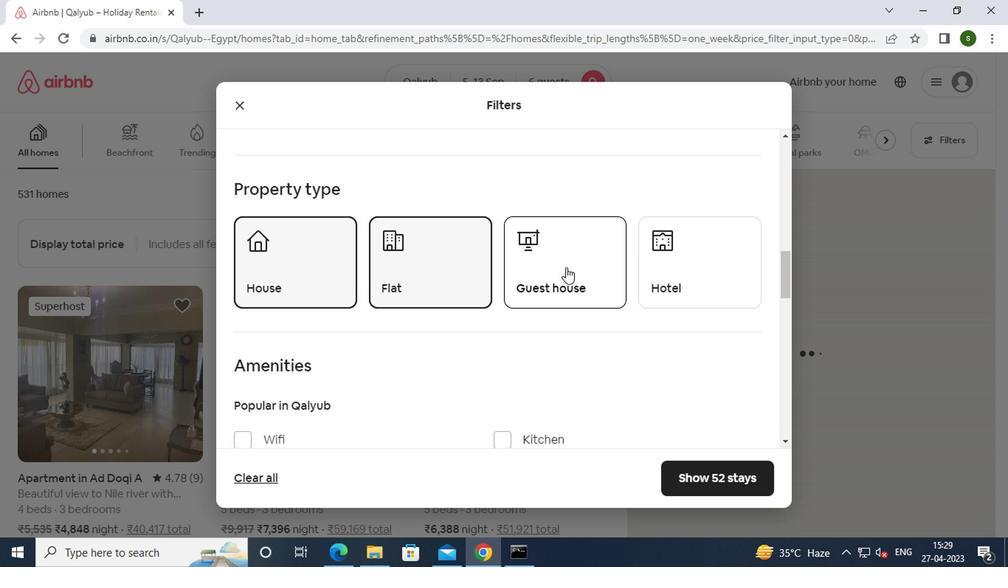 
Action: Mouse scrolled (563, 267) with delta (0, 0)
Screenshot: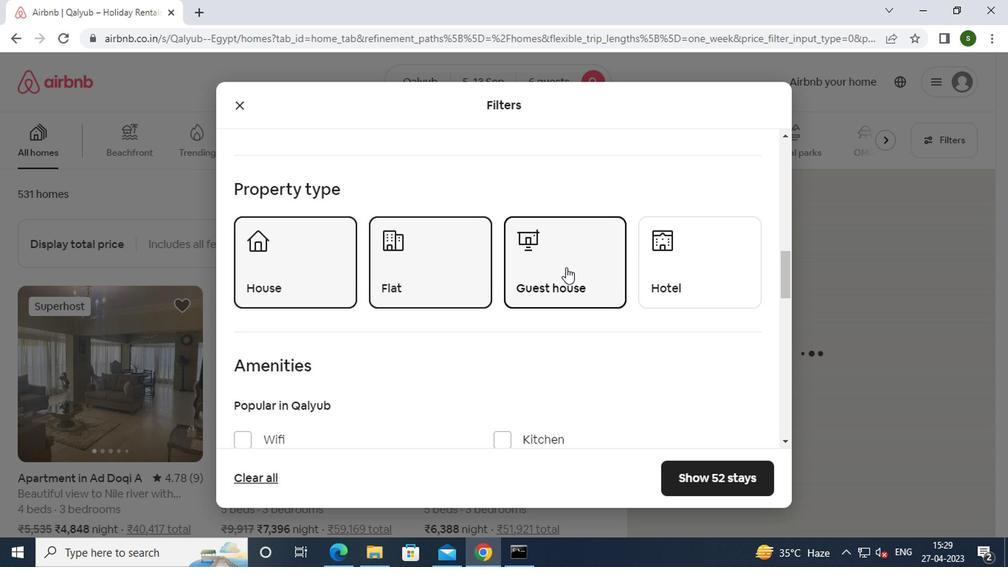 
Action: Mouse scrolled (563, 267) with delta (0, 0)
Screenshot: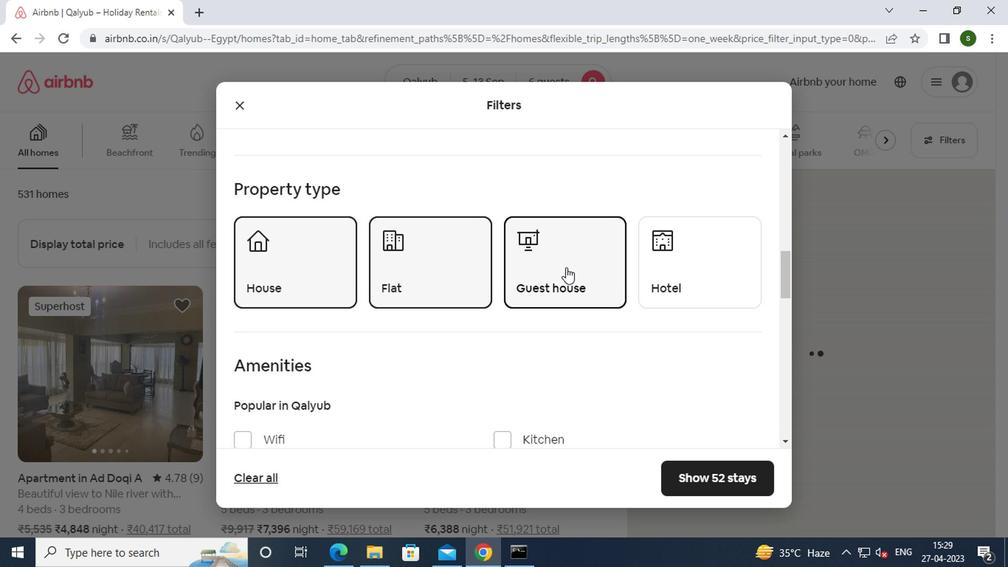 
Action: Mouse scrolled (563, 267) with delta (0, 0)
Screenshot: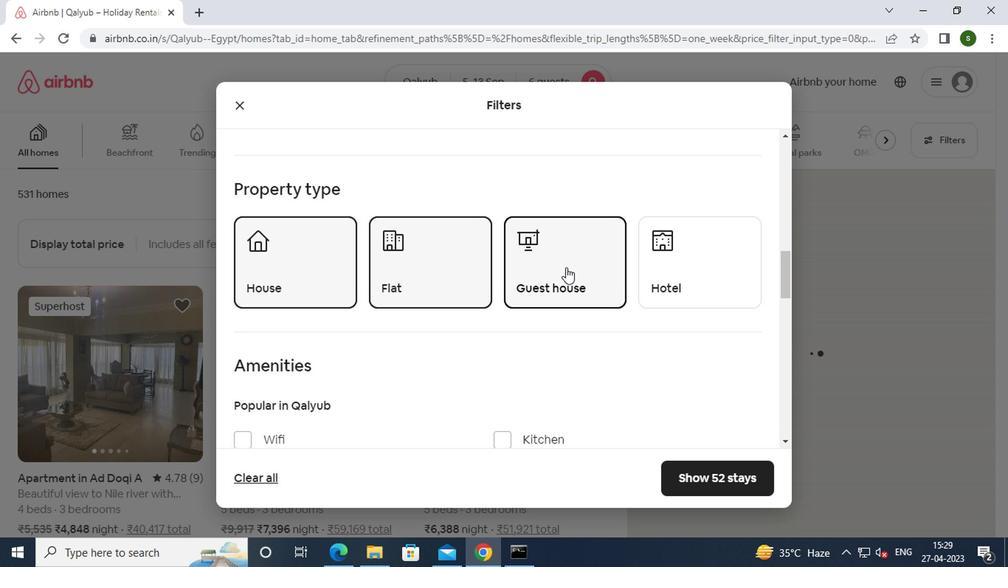 
Action: Mouse scrolled (563, 267) with delta (0, 0)
Screenshot: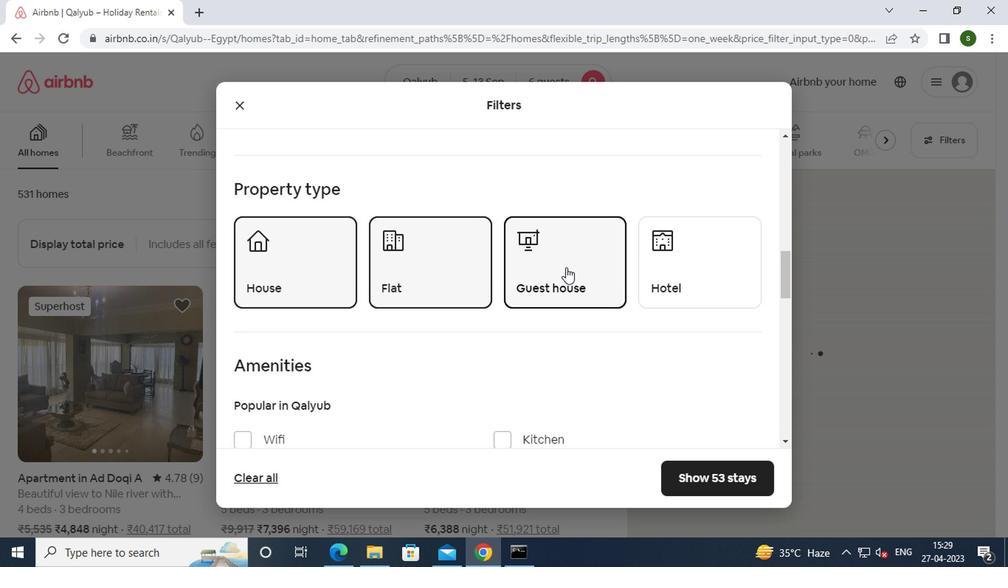 
Action: Mouse scrolled (563, 267) with delta (0, 0)
Screenshot: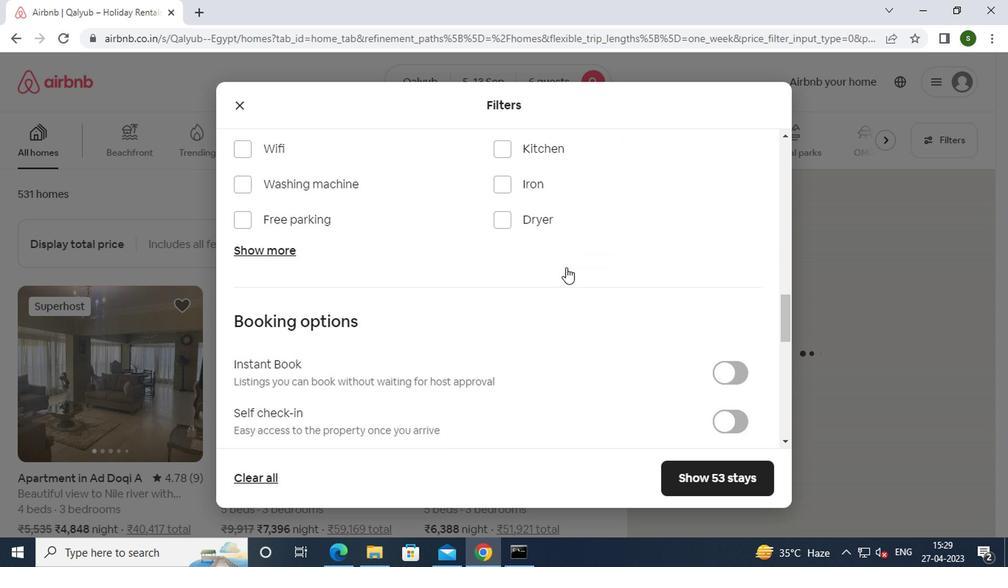 
Action: Mouse scrolled (563, 267) with delta (0, 0)
Screenshot: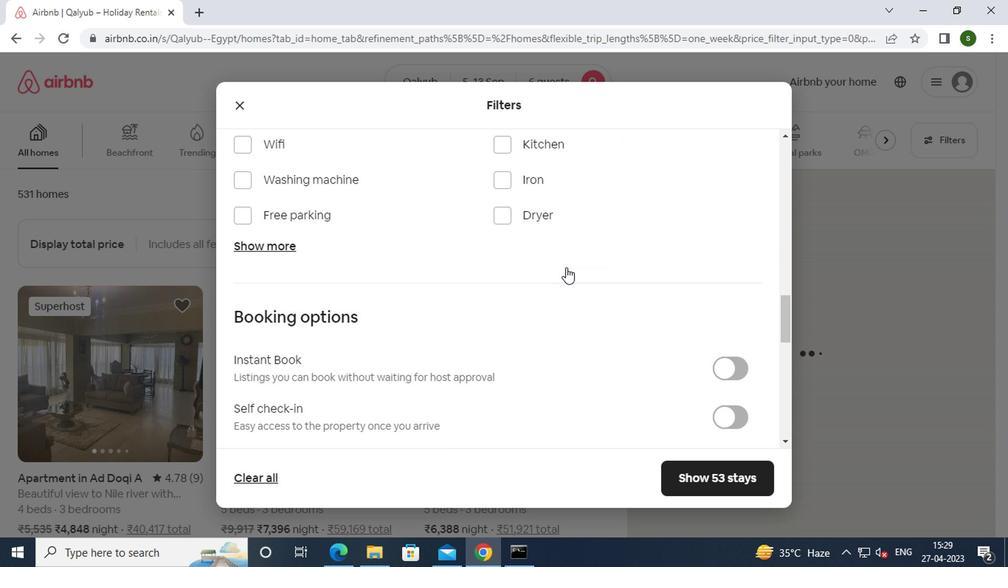 
Action: Mouse moved to (721, 262)
Screenshot: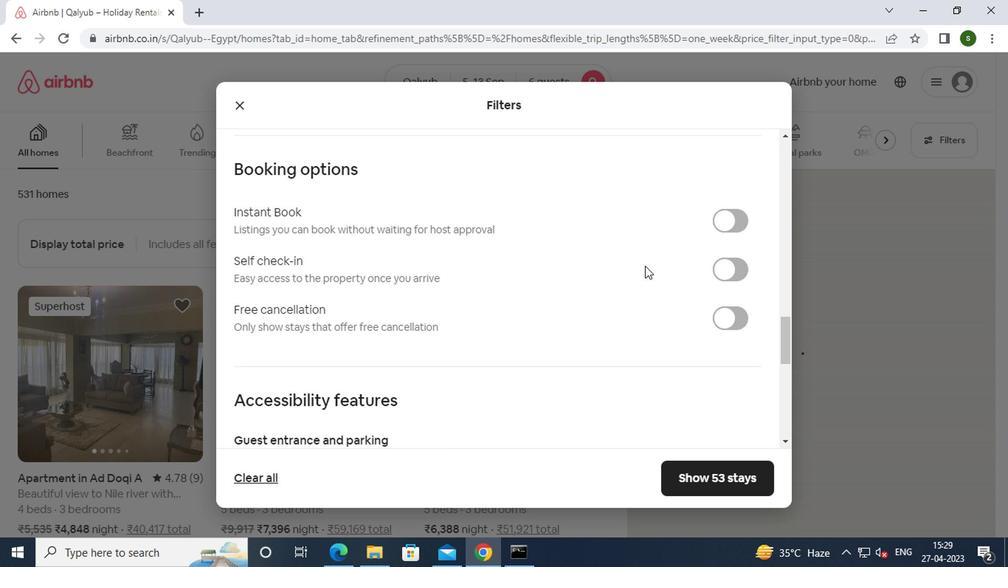 
Action: Mouse pressed left at (721, 262)
Screenshot: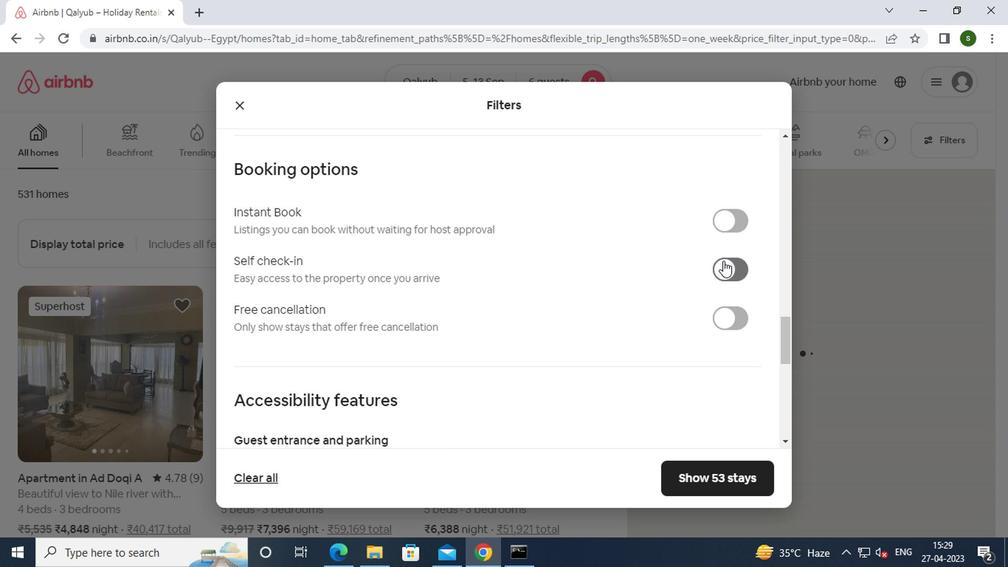 
Action: Mouse moved to (553, 280)
Screenshot: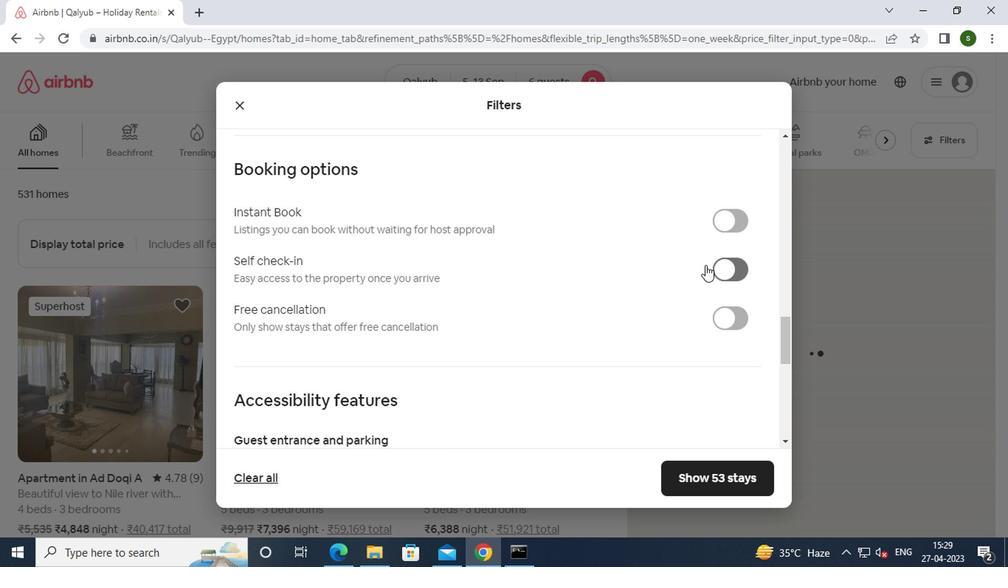 
Action: Mouse scrolled (553, 279) with delta (0, -1)
Screenshot: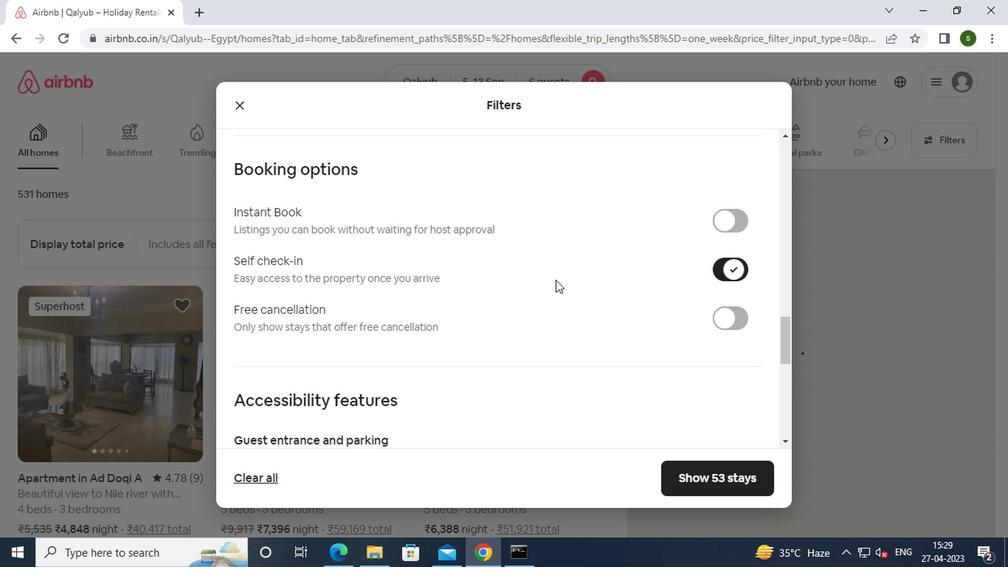 
Action: Mouse scrolled (553, 279) with delta (0, -1)
Screenshot: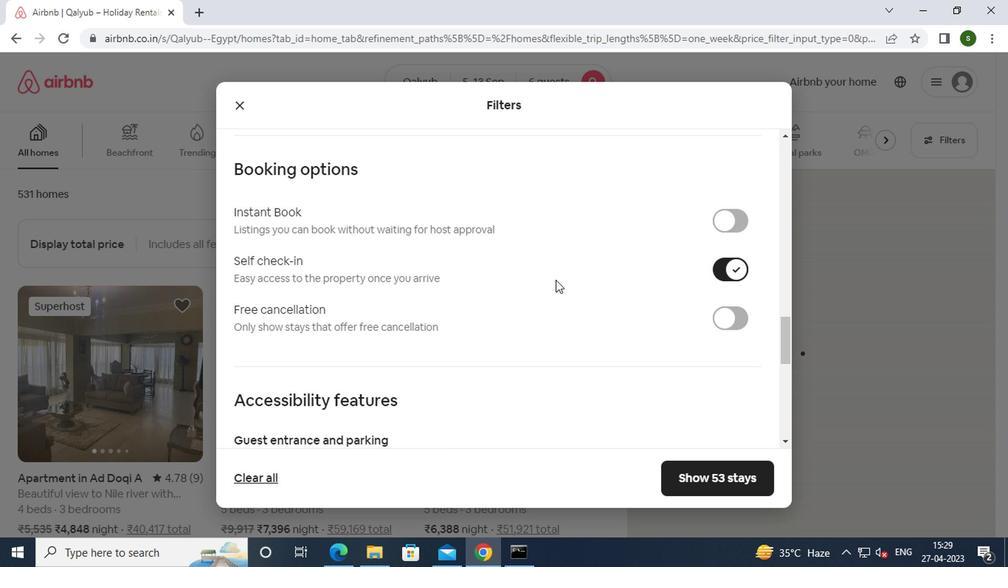 
Action: Mouse scrolled (553, 279) with delta (0, -1)
Screenshot: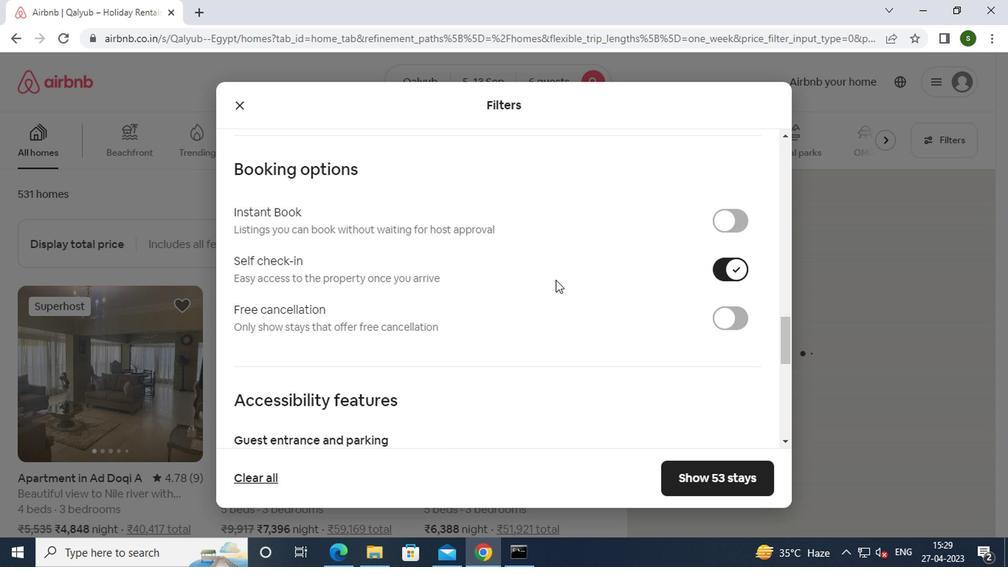 
Action: Mouse scrolled (553, 279) with delta (0, -1)
Screenshot: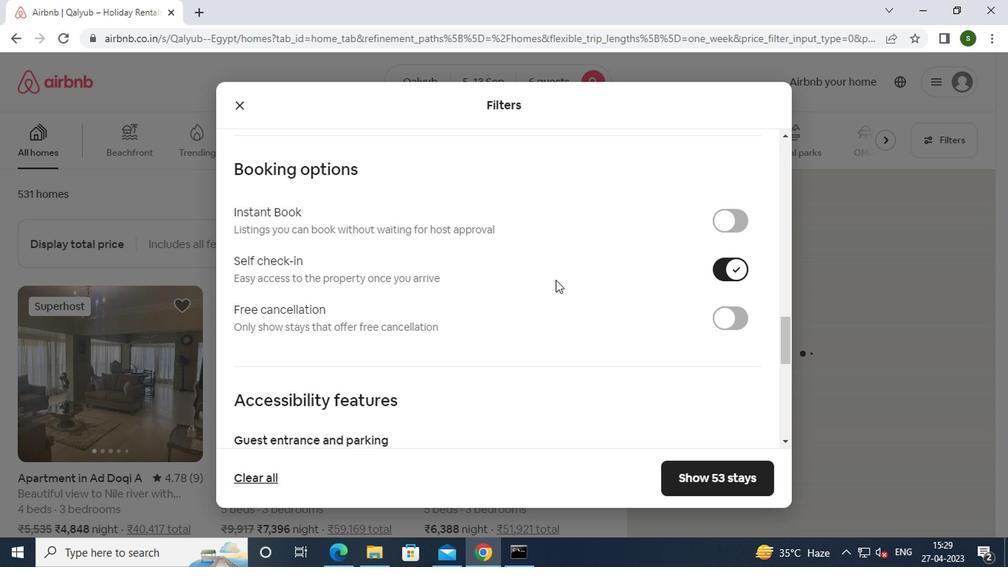 
Action: Mouse scrolled (553, 279) with delta (0, -1)
Screenshot: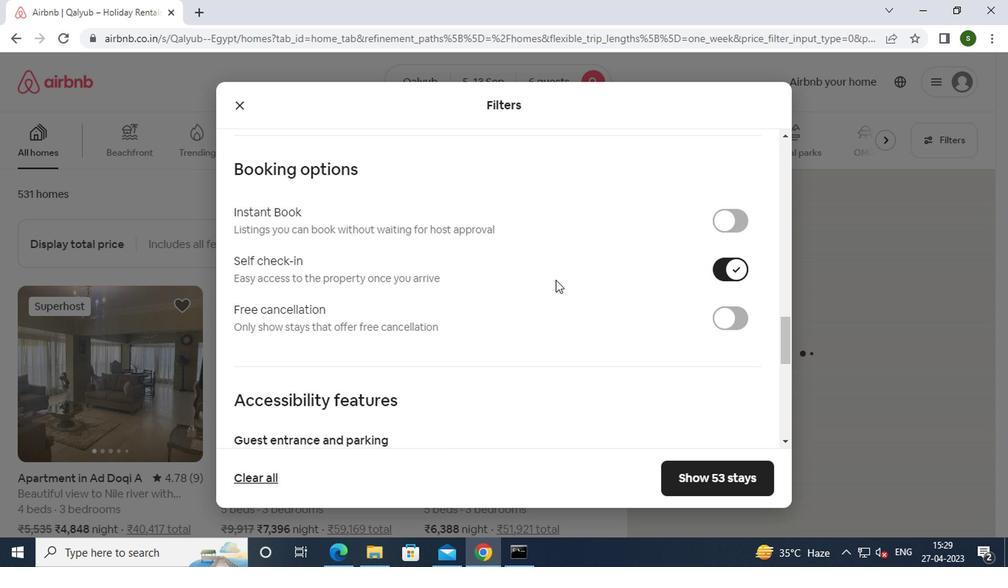 
Action: Mouse scrolled (553, 279) with delta (0, -1)
Screenshot: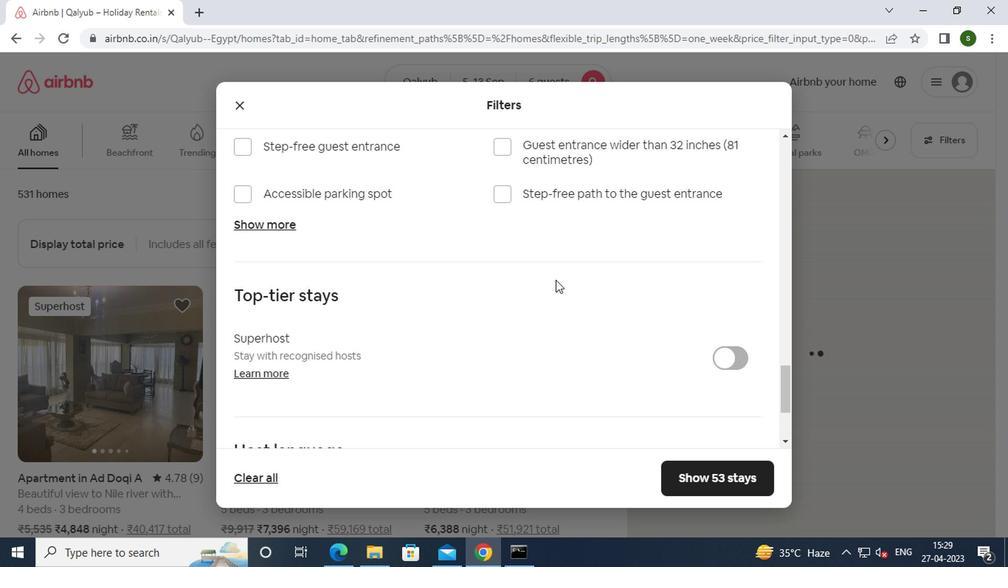 
Action: Mouse scrolled (553, 279) with delta (0, -1)
Screenshot: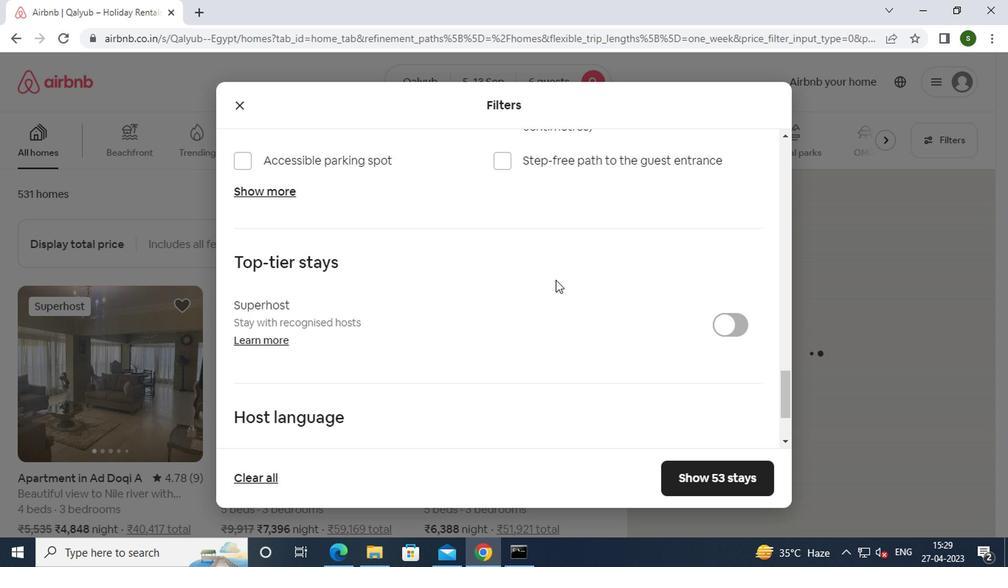 
Action: Mouse scrolled (553, 279) with delta (0, -1)
Screenshot: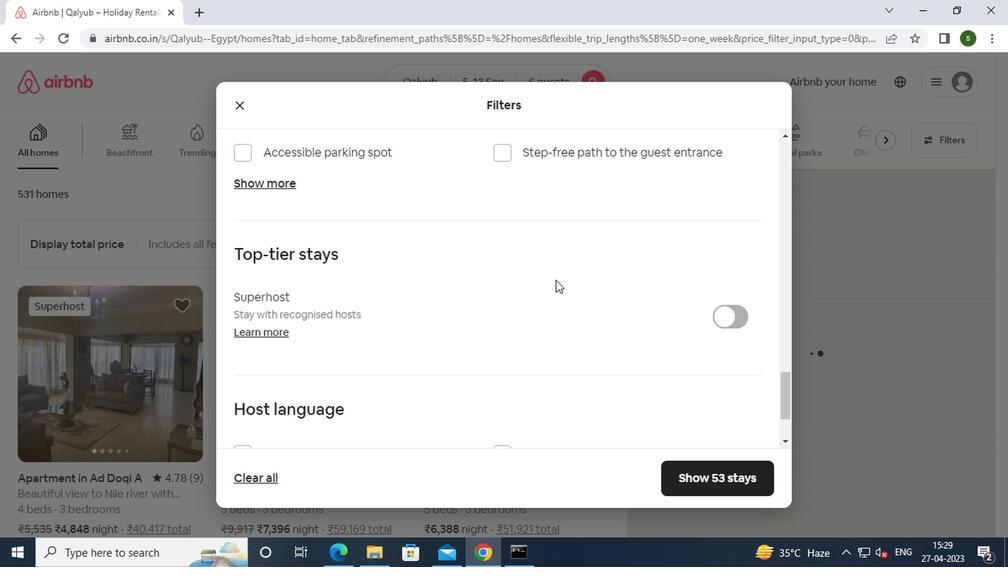 
Action: Mouse scrolled (553, 279) with delta (0, -1)
Screenshot: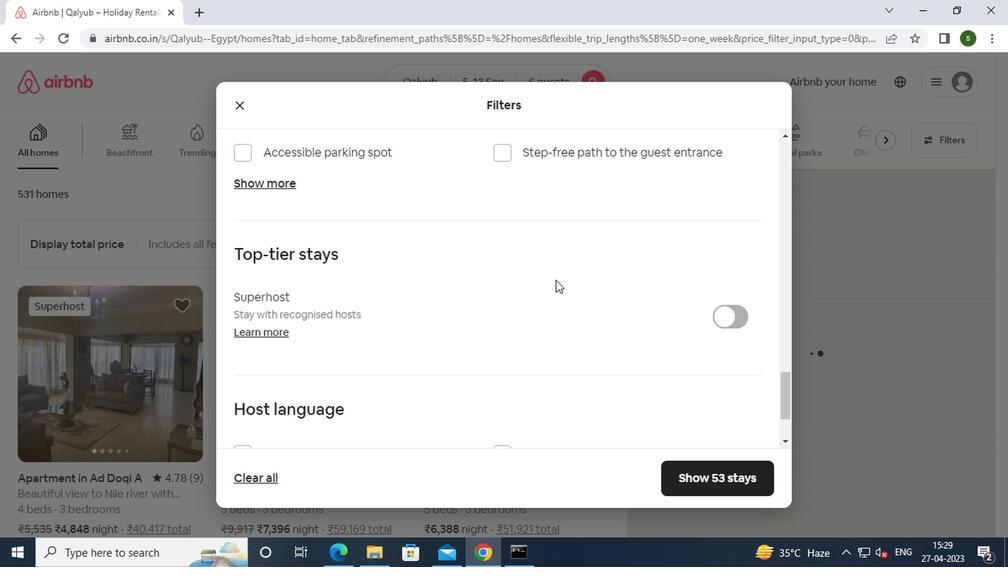 
Action: Mouse moved to (289, 343)
Screenshot: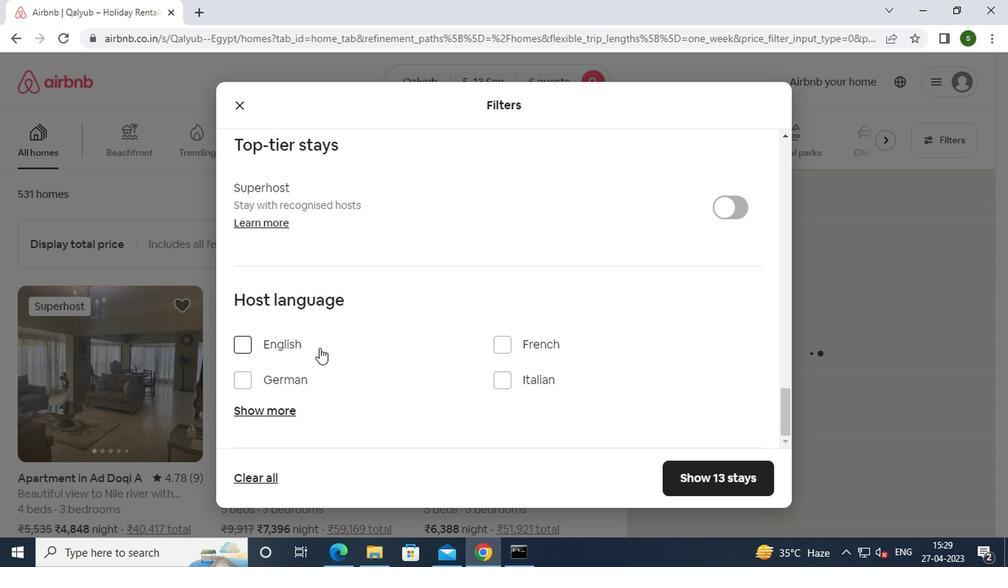 
Action: Mouse pressed left at (289, 343)
Screenshot: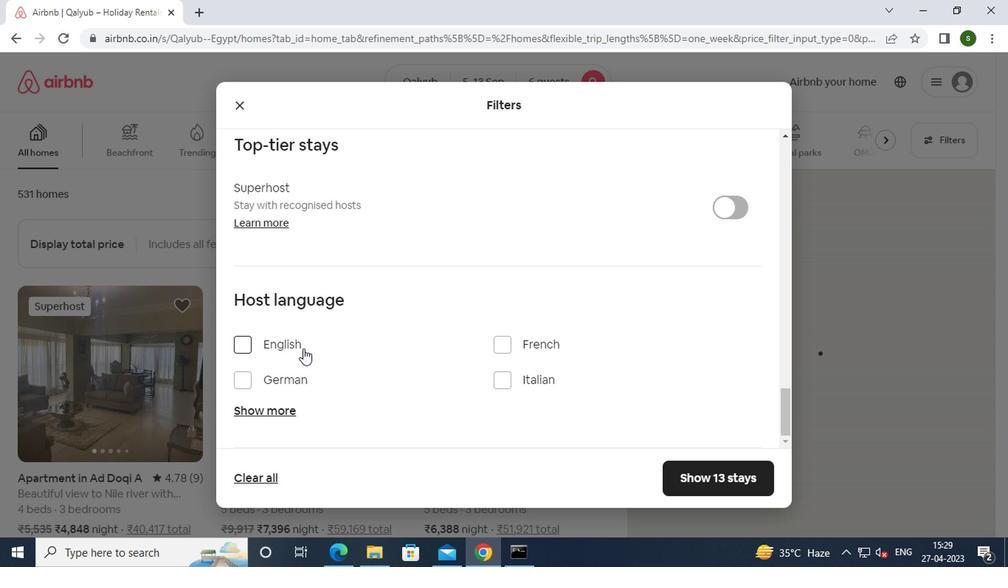 
Action: Mouse moved to (726, 465)
Screenshot: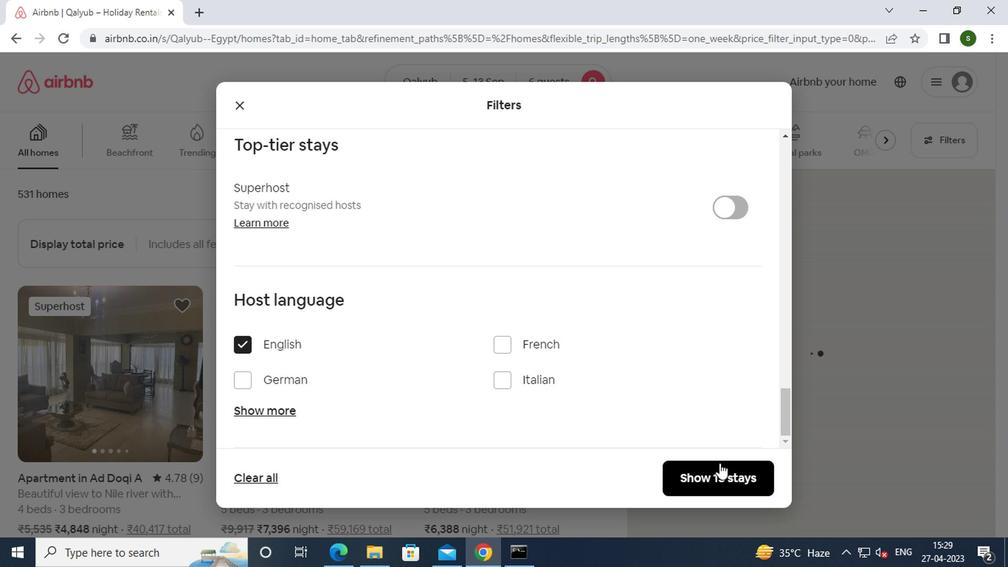 
Action: Mouse pressed left at (726, 465)
Screenshot: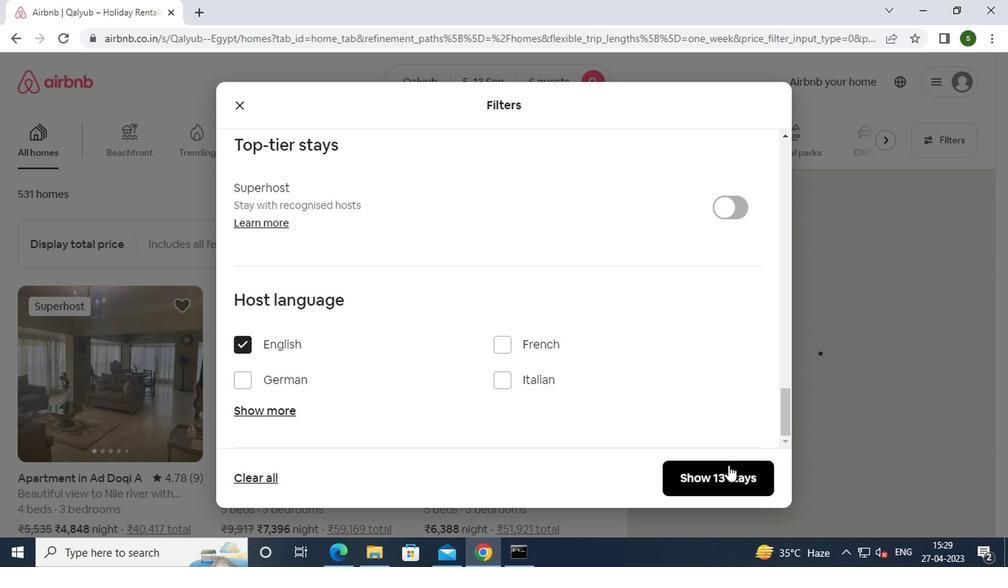 
Action: Mouse moved to (565, 368)
Screenshot: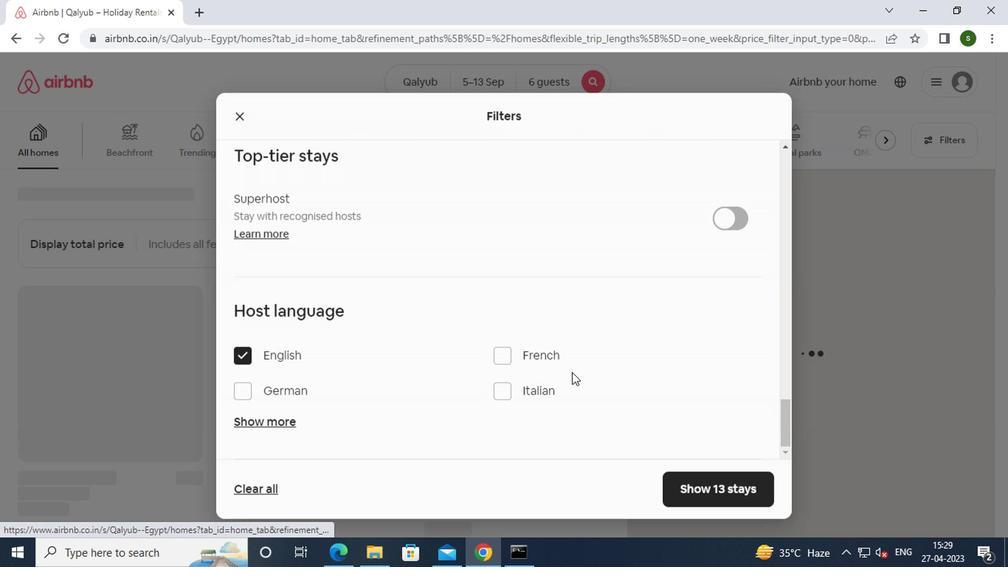 
